 Task: Show the option for the page terms.
Action: Mouse moved to (815, 112)
Screenshot: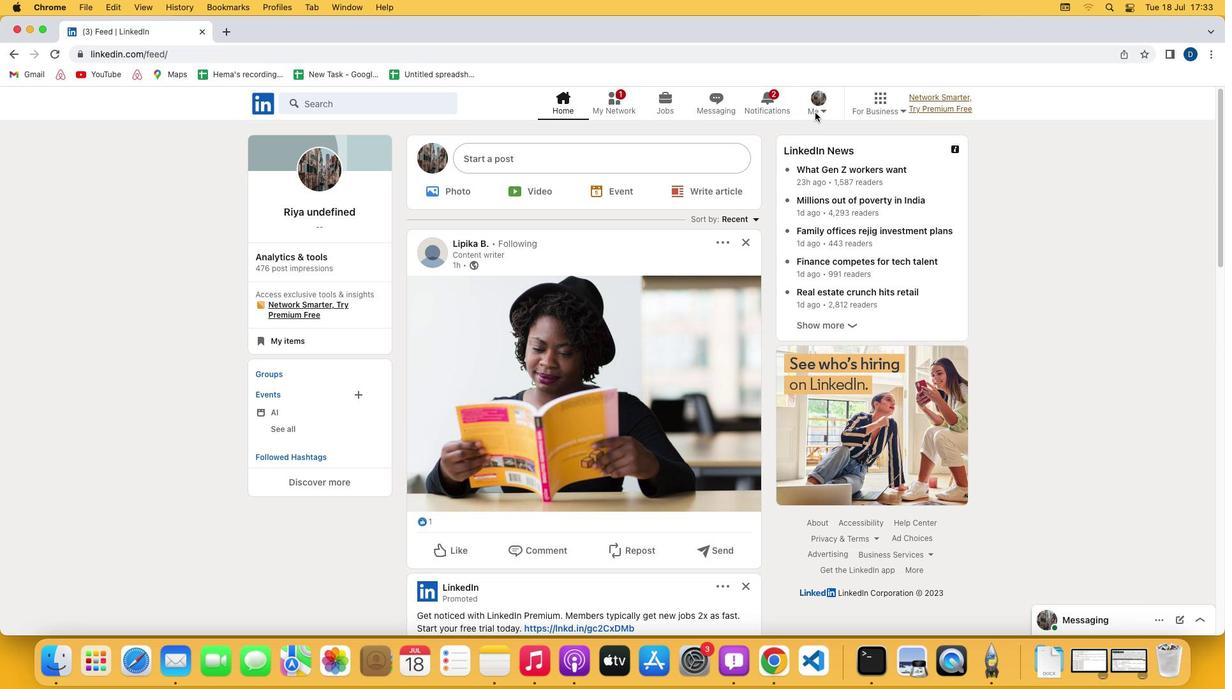 
Action: Mouse pressed left at (815, 112)
Screenshot: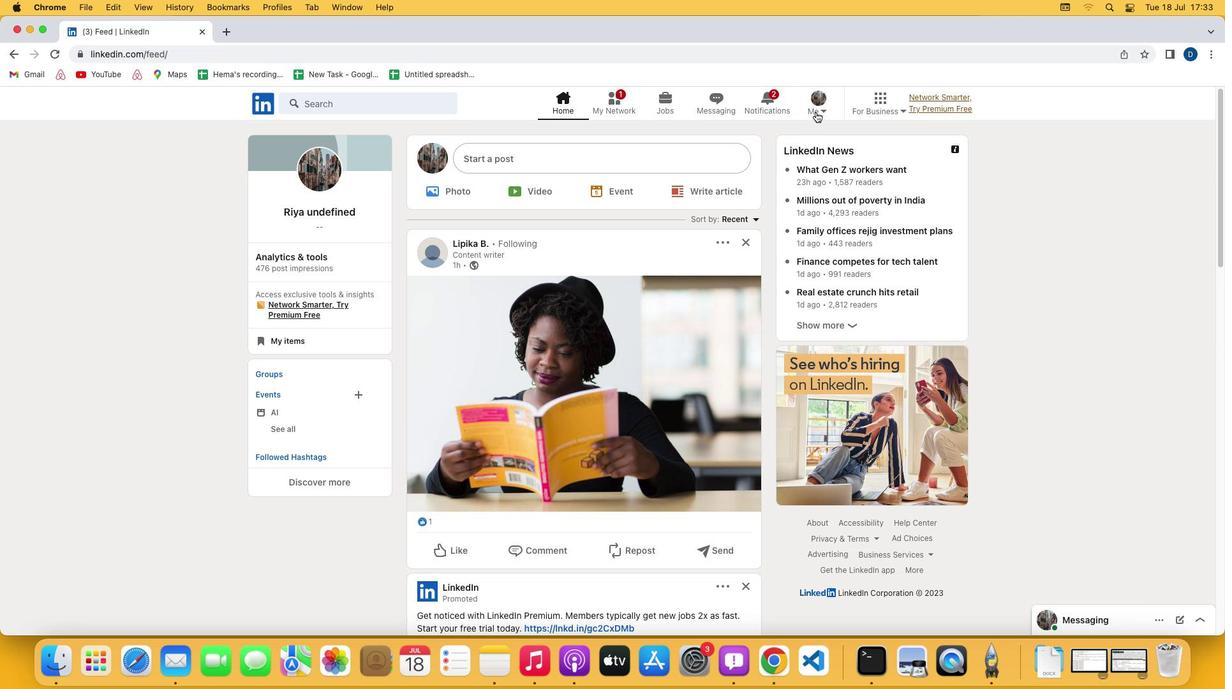 
Action: Mouse moved to (824, 109)
Screenshot: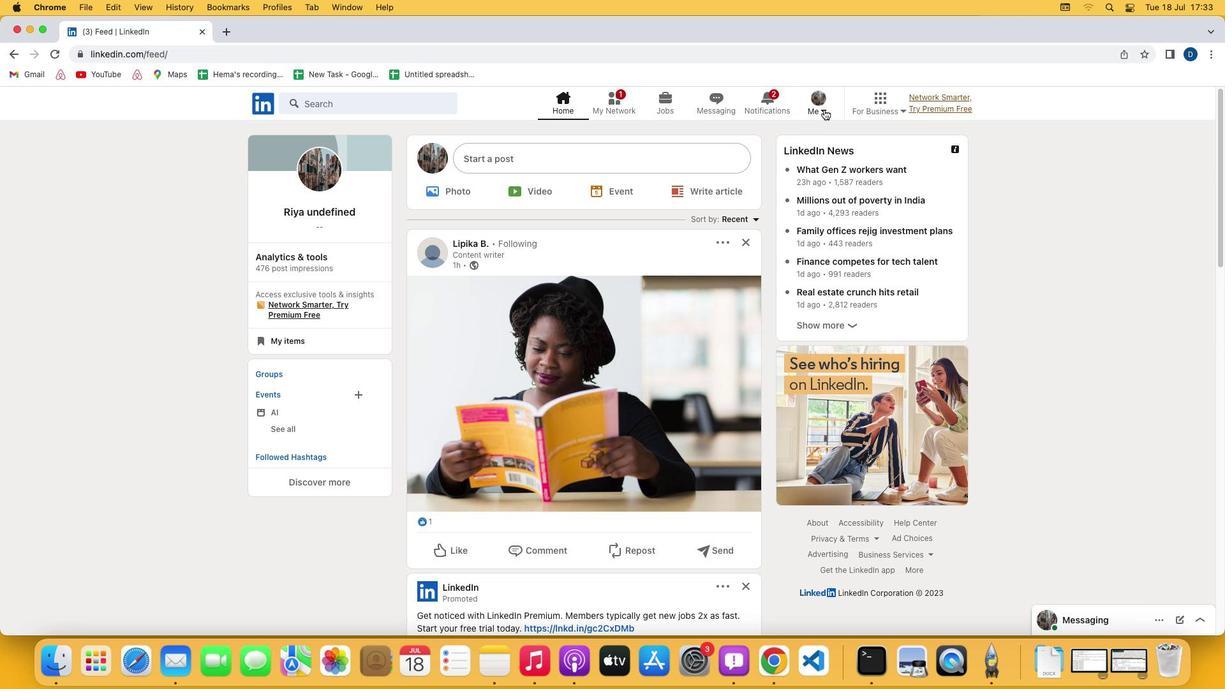 
Action: Mouse pressed left at (824, 109)
Screenshot: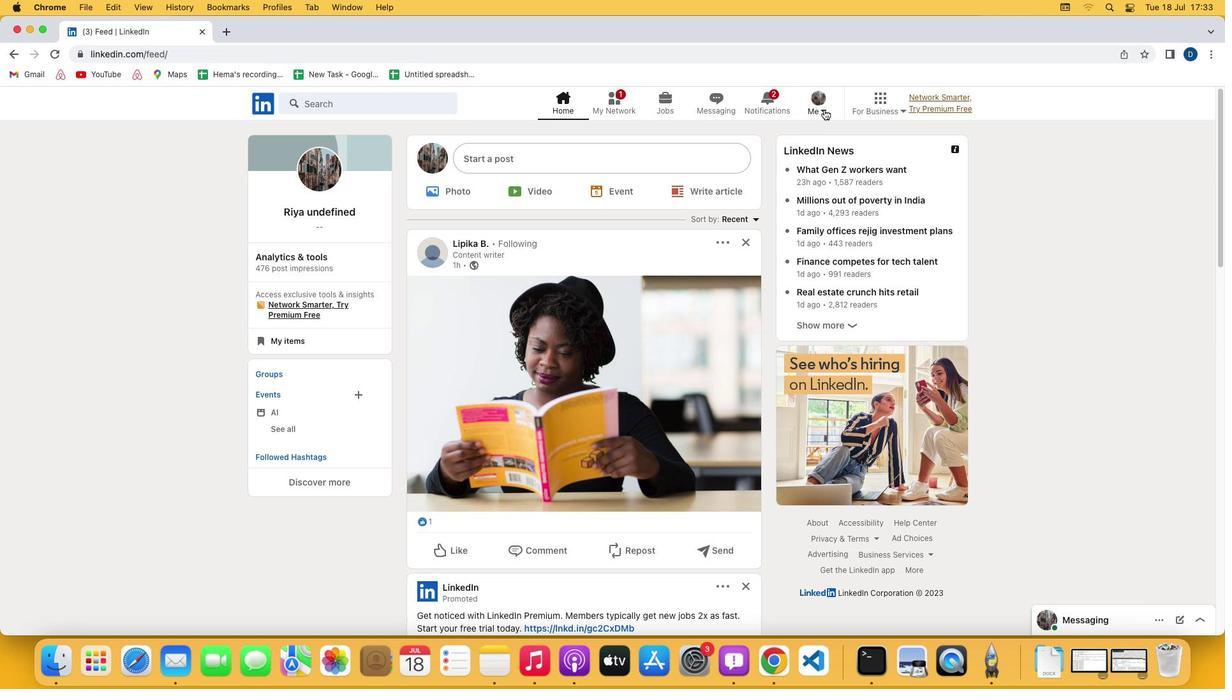 
Action: Mouse moved to (799, 179)
Screenshot: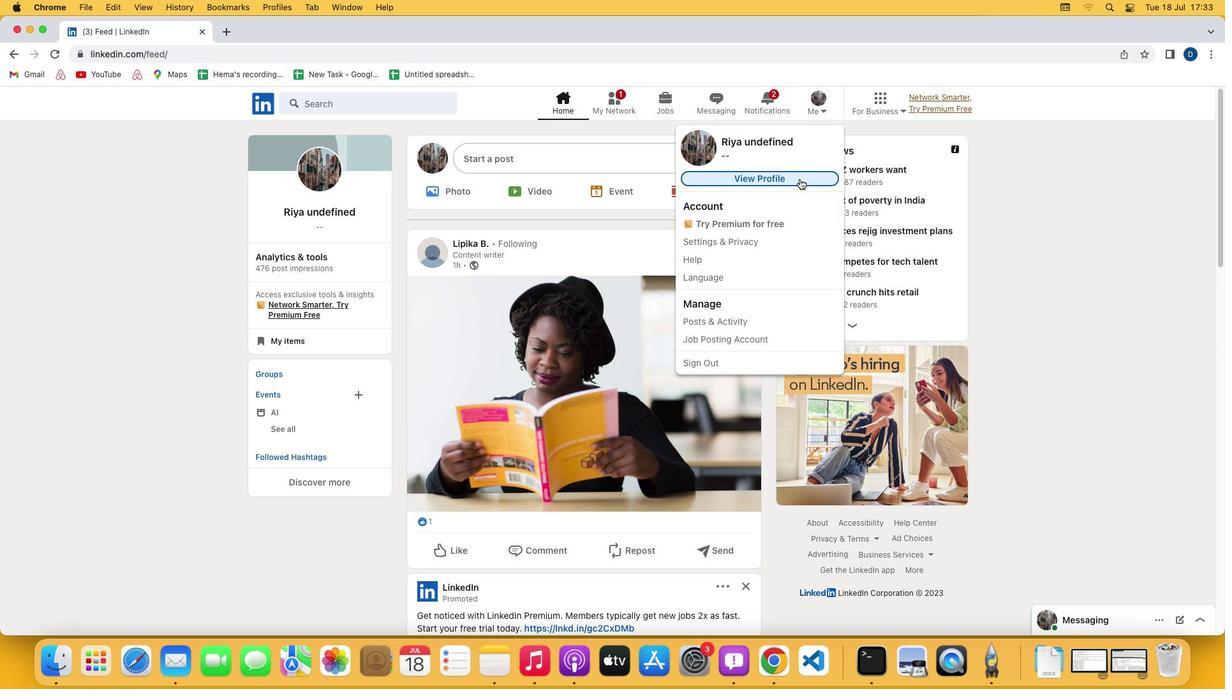
Action: Mouse pressed left at (799, 179)
Screenshot: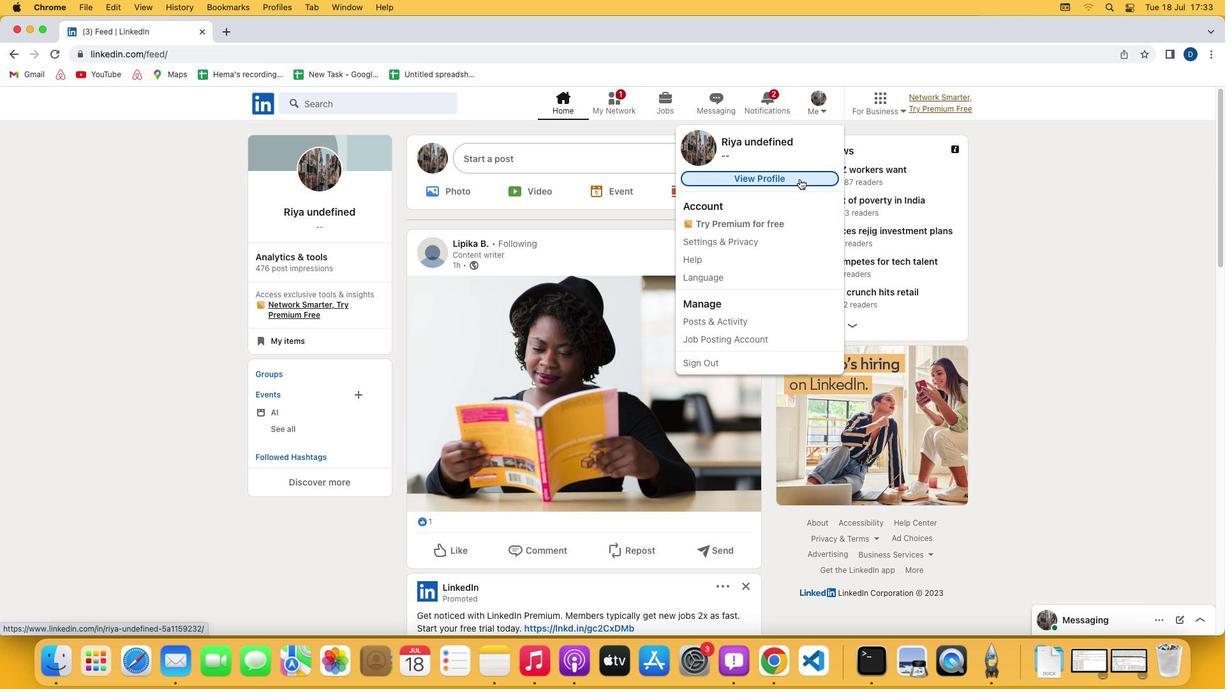 
Action: Mouse moved to (615, 340)
Screenshot: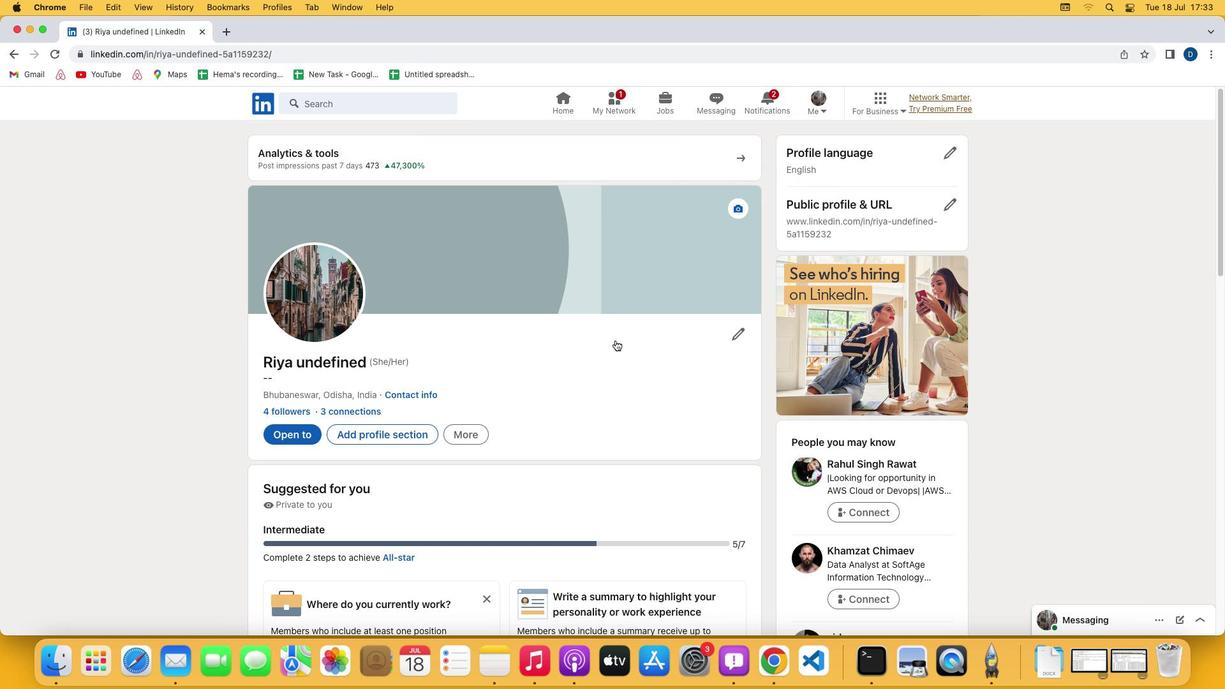 
Action: Mouse scrolled (615, 340) with delta (0, 0)
Screenshot: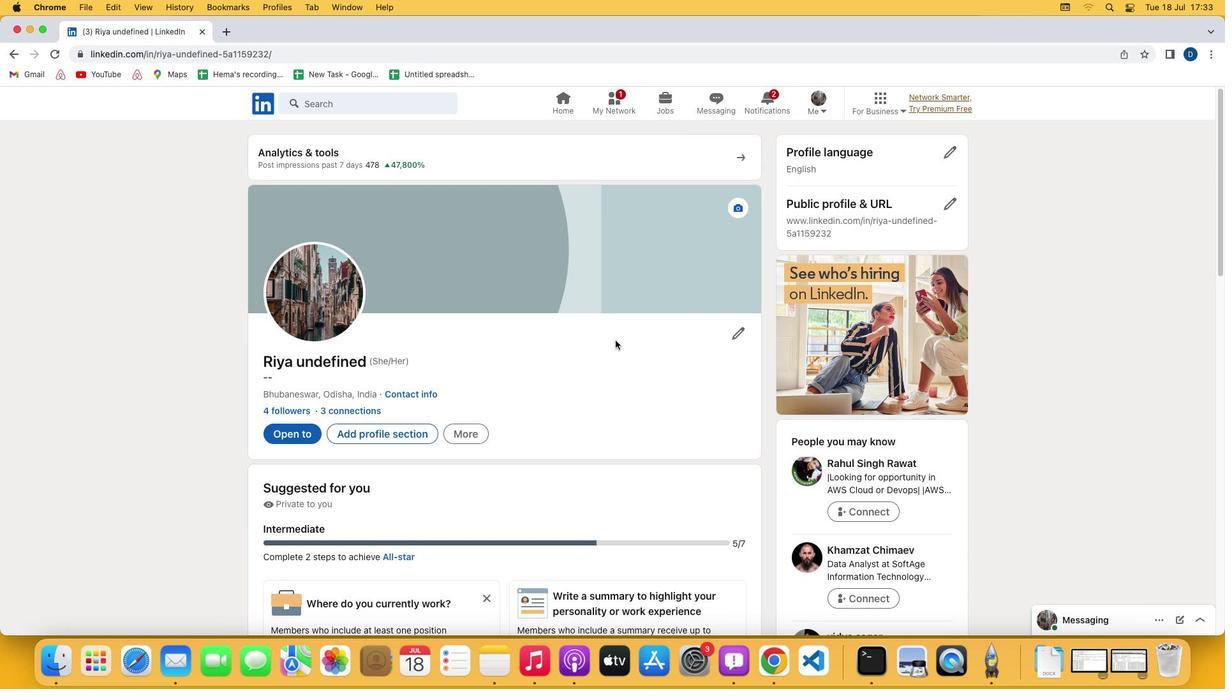 
Action: Mouse scrolled (615, 340) with delta (0, 0)
Screenshot: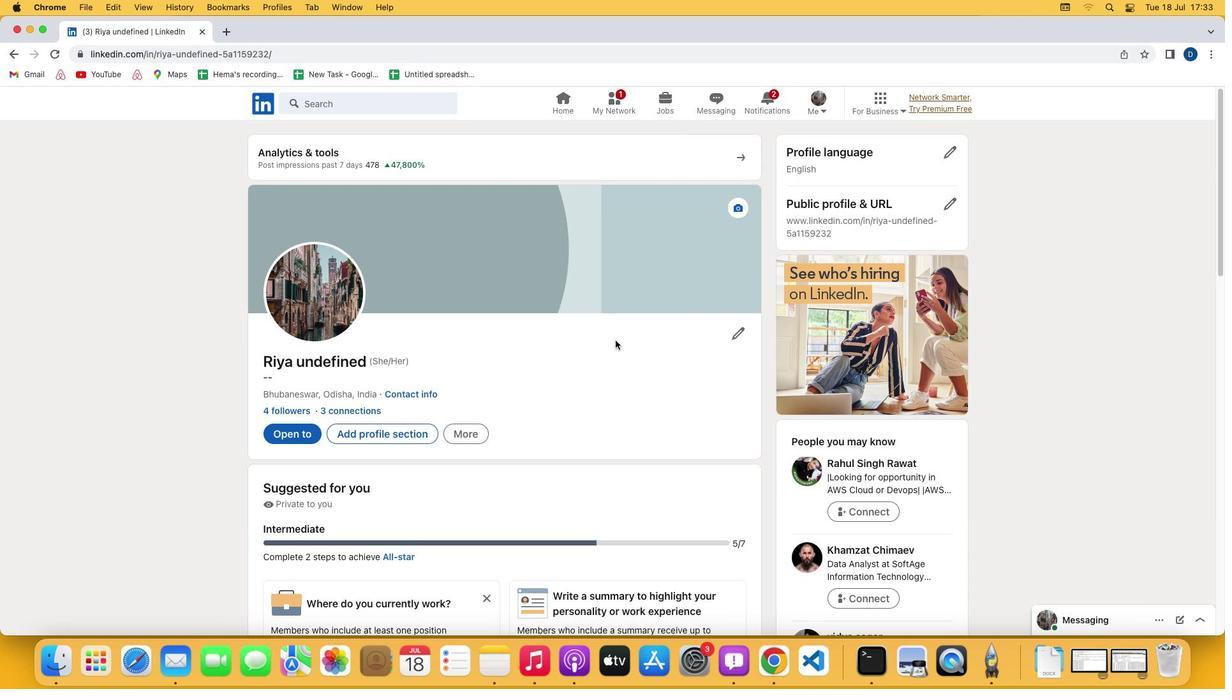 
Action: Mouse scrolled (615, 340) with delta (0, -1)
Screenshot: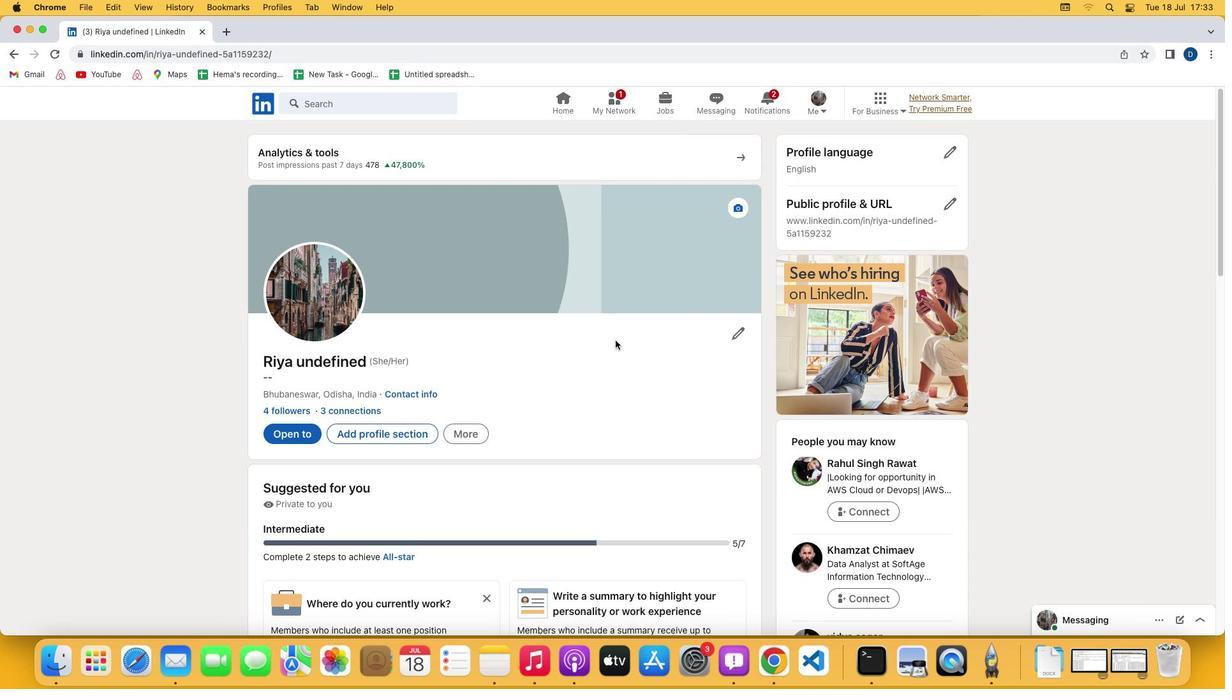 
Action: Mouse scrolled (615, 340) with delta (0, -3)
Screenshot: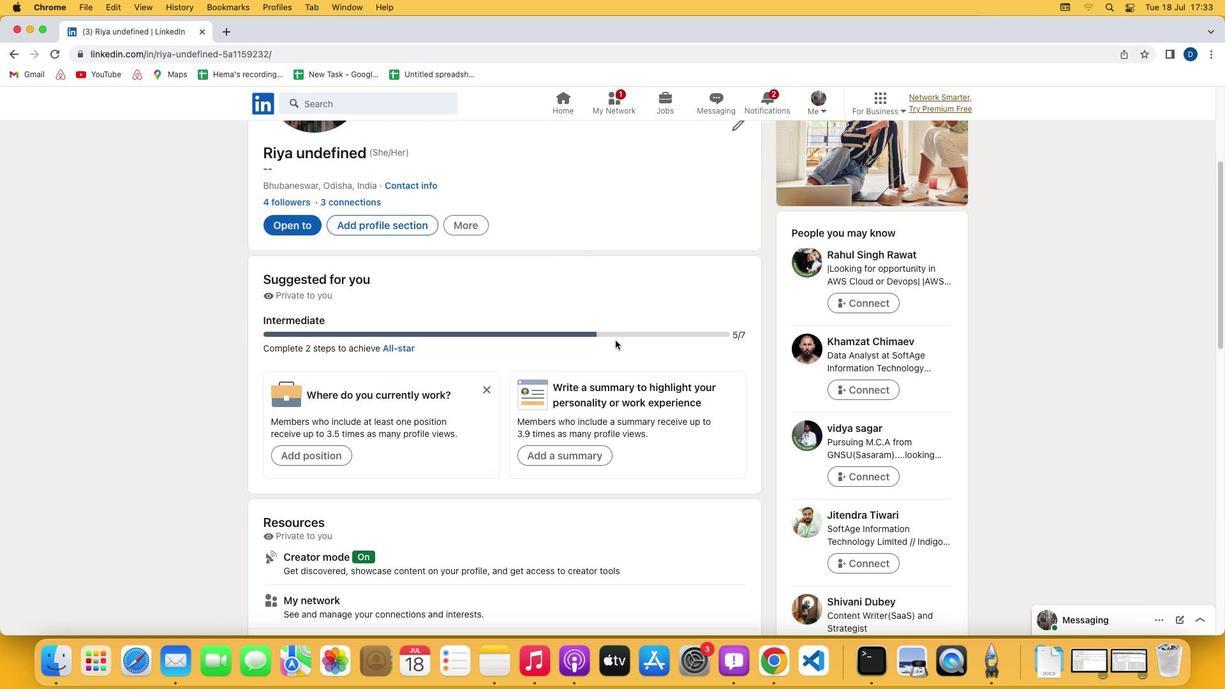 
Action: Mouse scrolled (615, 340) with delta (0, -3)
Screenshot: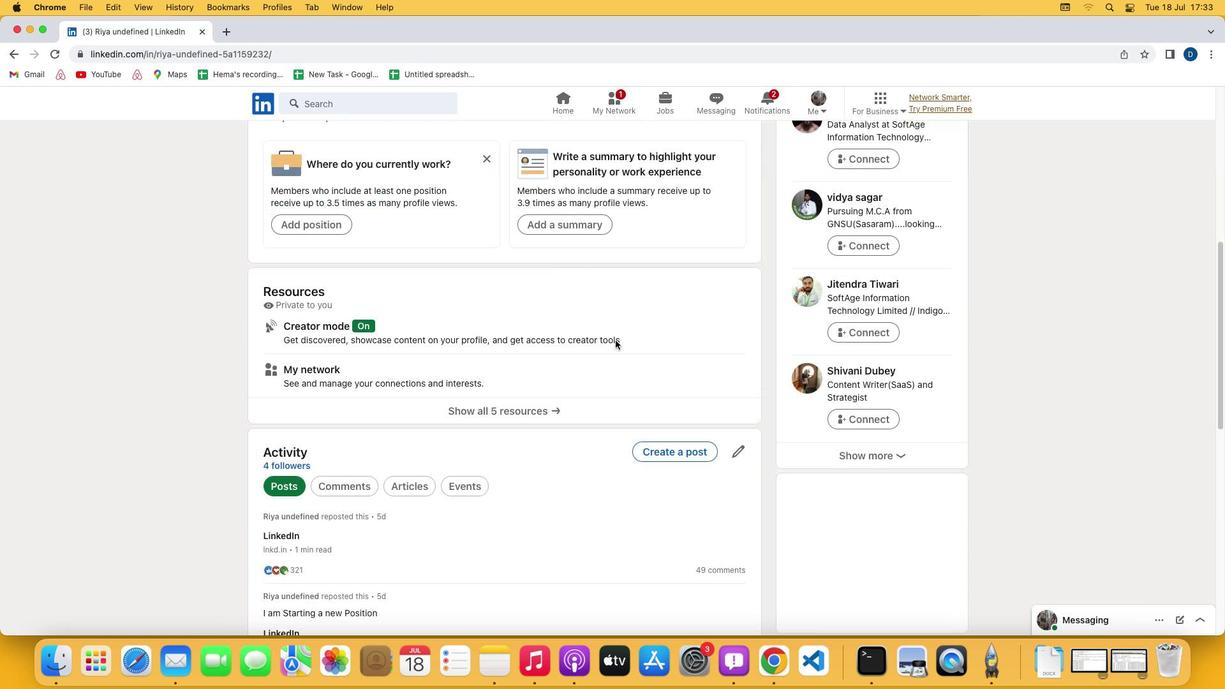 
Action: Mouse scrolled (615, 340) with delta (0, -3)
Screenshot: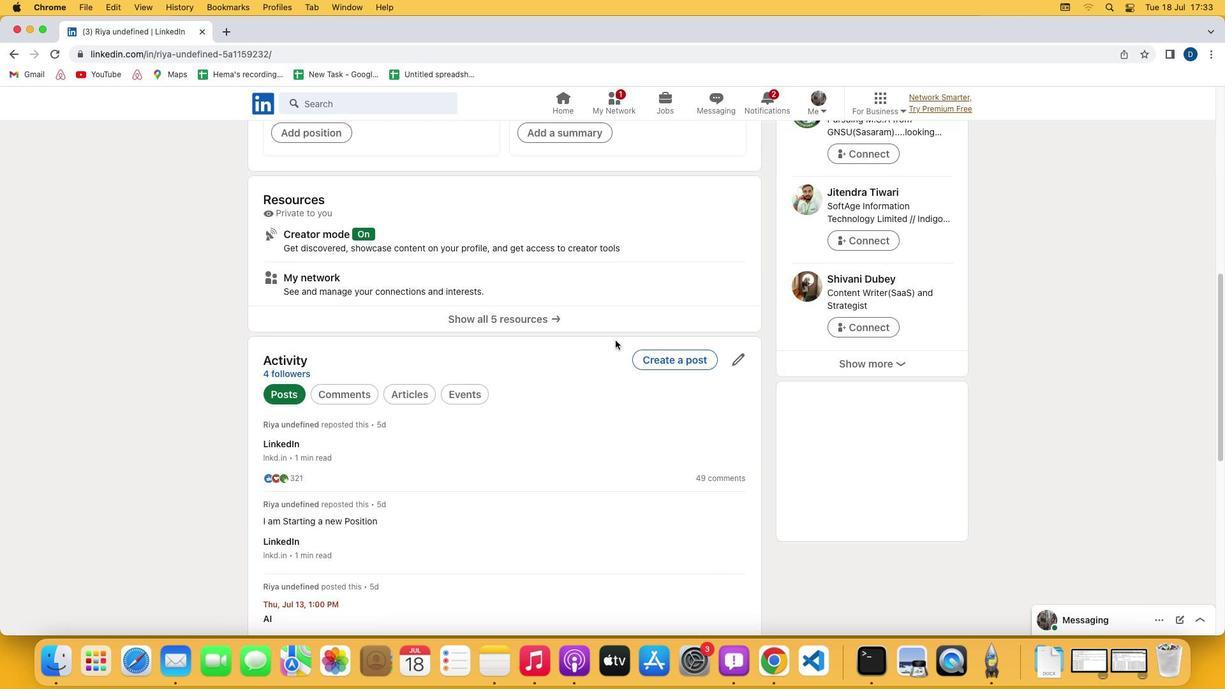 
Action: Mouse scrolled (615, 340) with delta (0, 0)
Screenshot: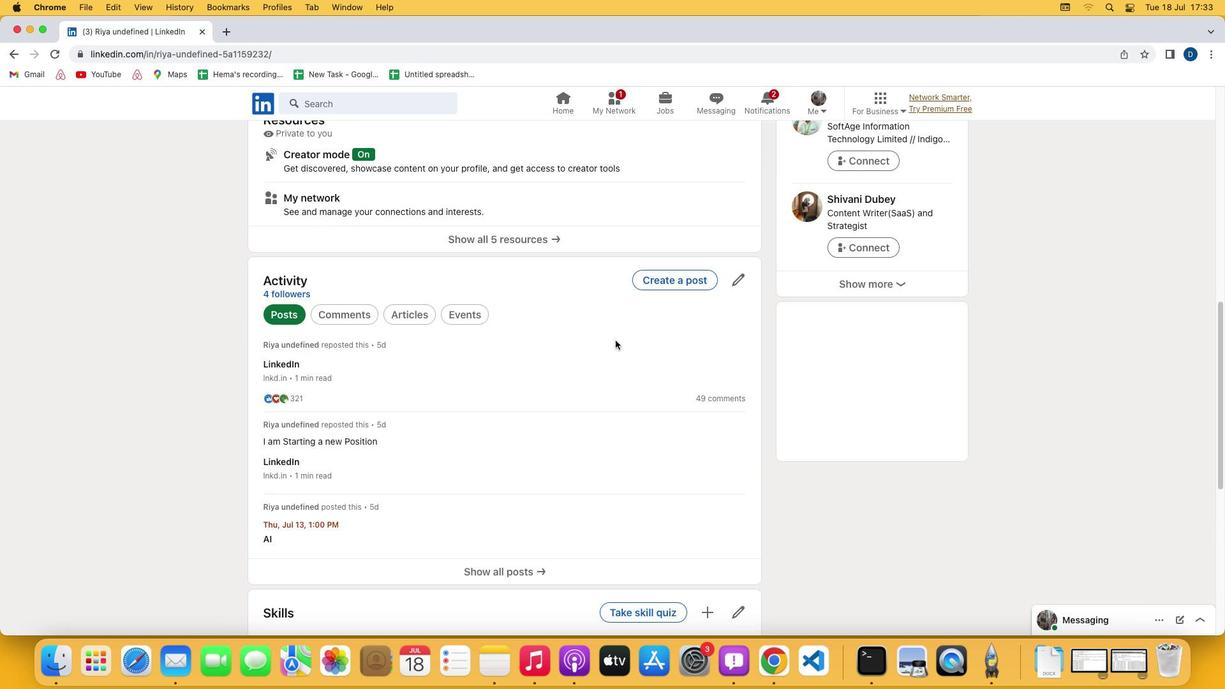 
Action: Mouse scrolled (615, 340) with delta (0, 0)
Screenshot: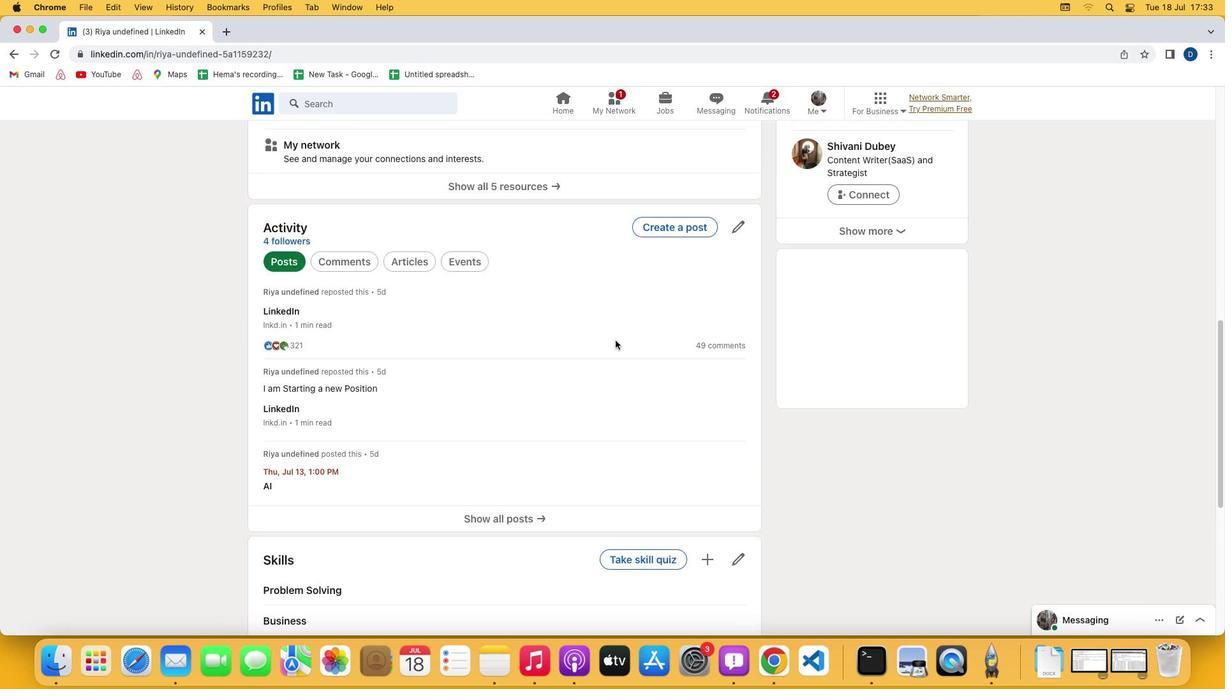 
Action: Mouse scrolled (615, 340) with delta (0, -1)
Screenshot: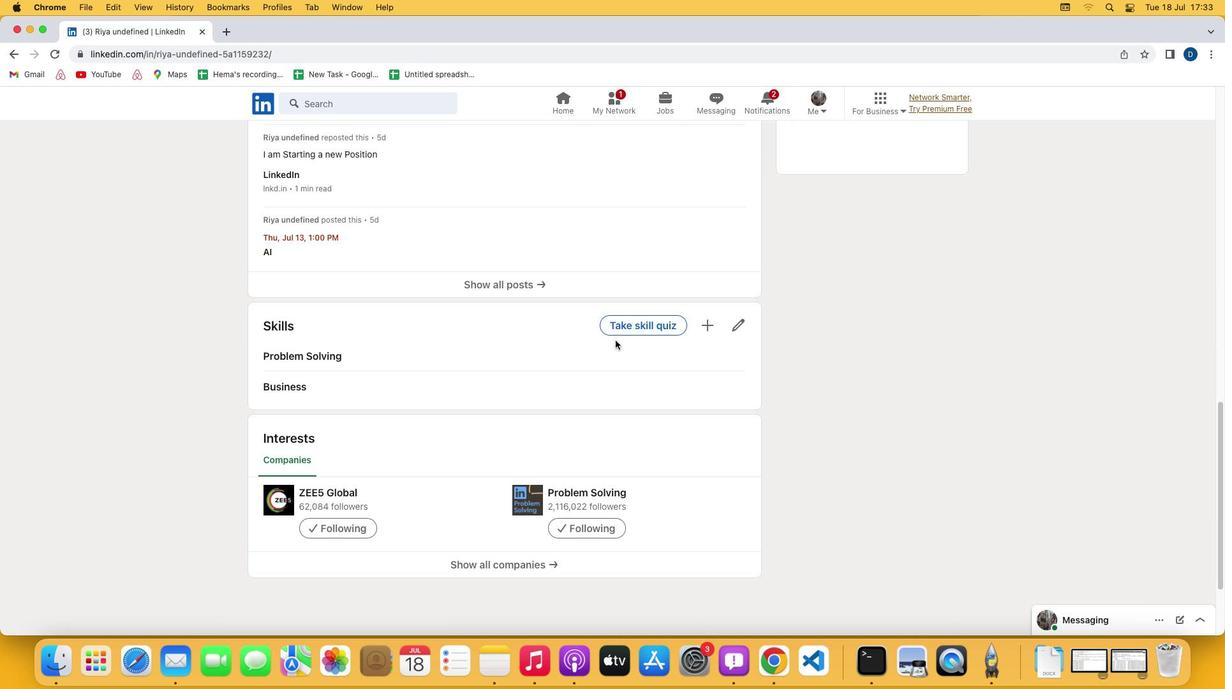 
Action: Mouse scrolled (615, 340) with delta (0, -3)
Screenshot: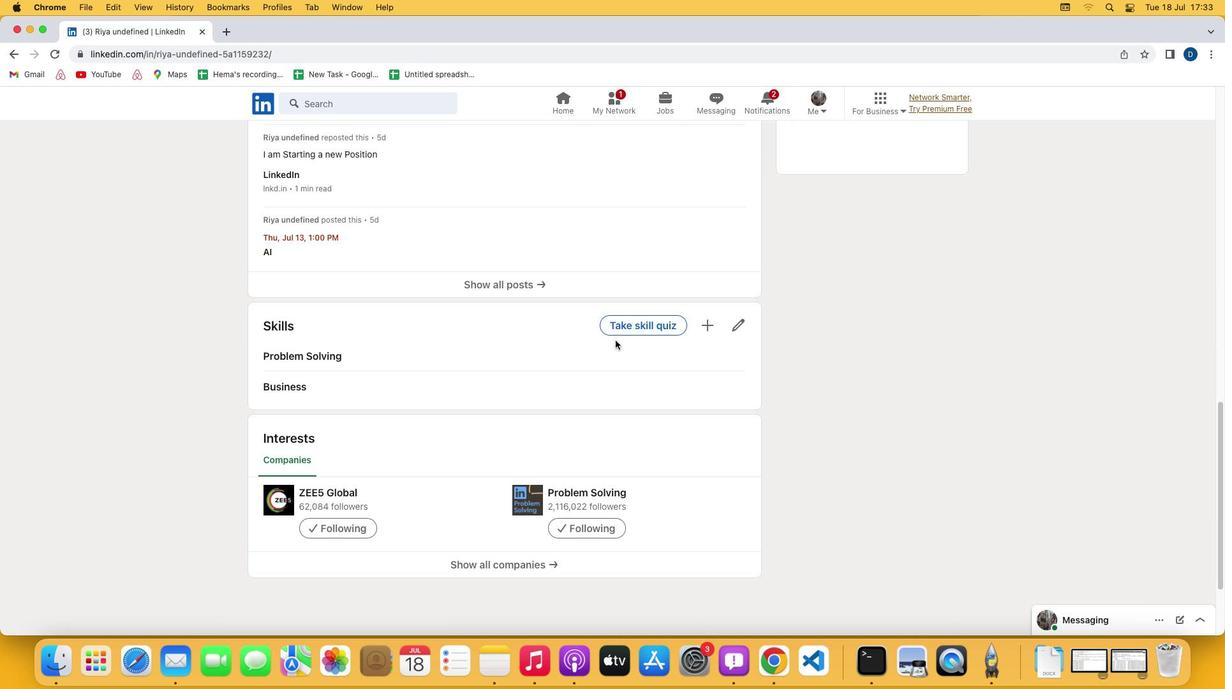 
Action: Mouse scrolled (615, 340) with delta (0, -3)
Screenshot: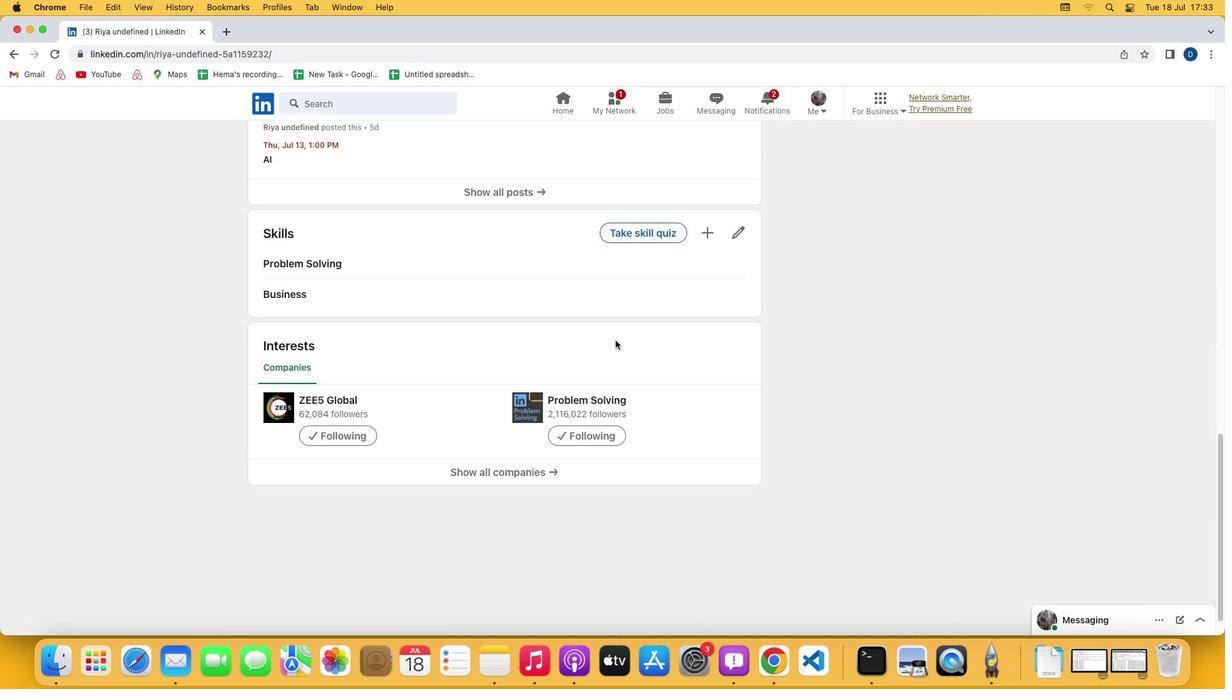 
Action: Mouse scrolled (615, 340) with delta (0, -3)
Screenshot: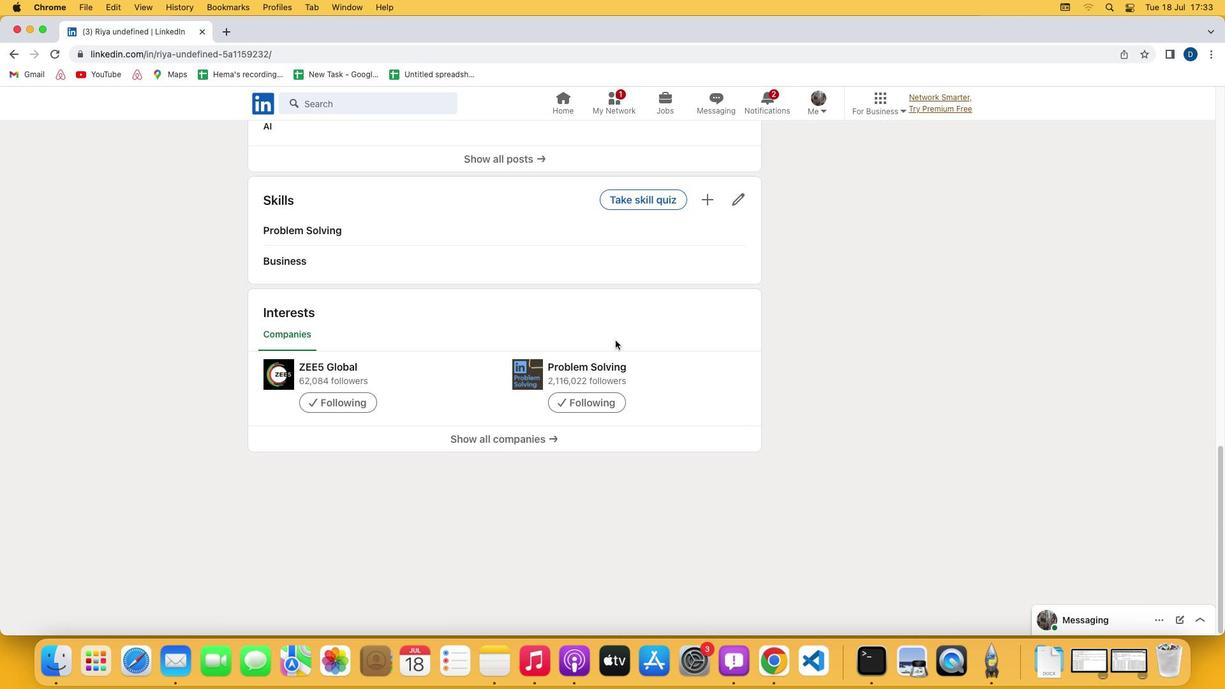 
Action: Mouse scrolled (615, 340) with delta (0, 0)
Screenshot: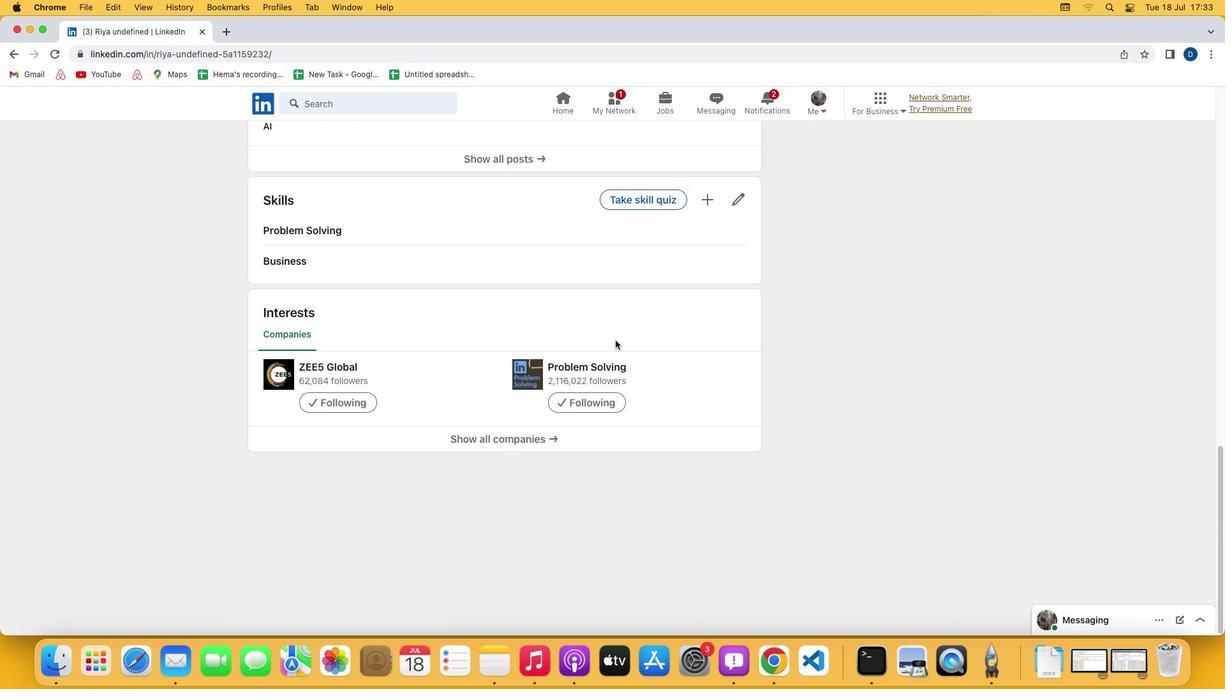 
Action: Mouse scrolled (615, 340) with delta (0, 0)
Screenshot: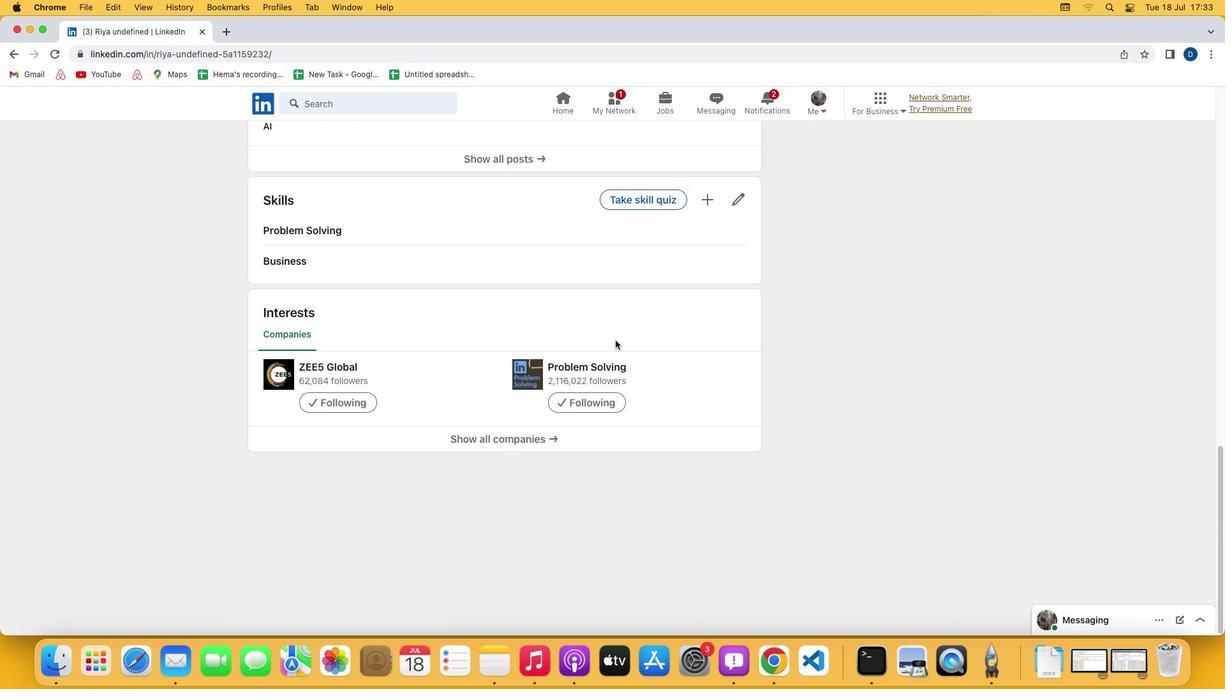 
Action: Mouse scrolled (615, 340) with delta (0, -1)
Screenshot: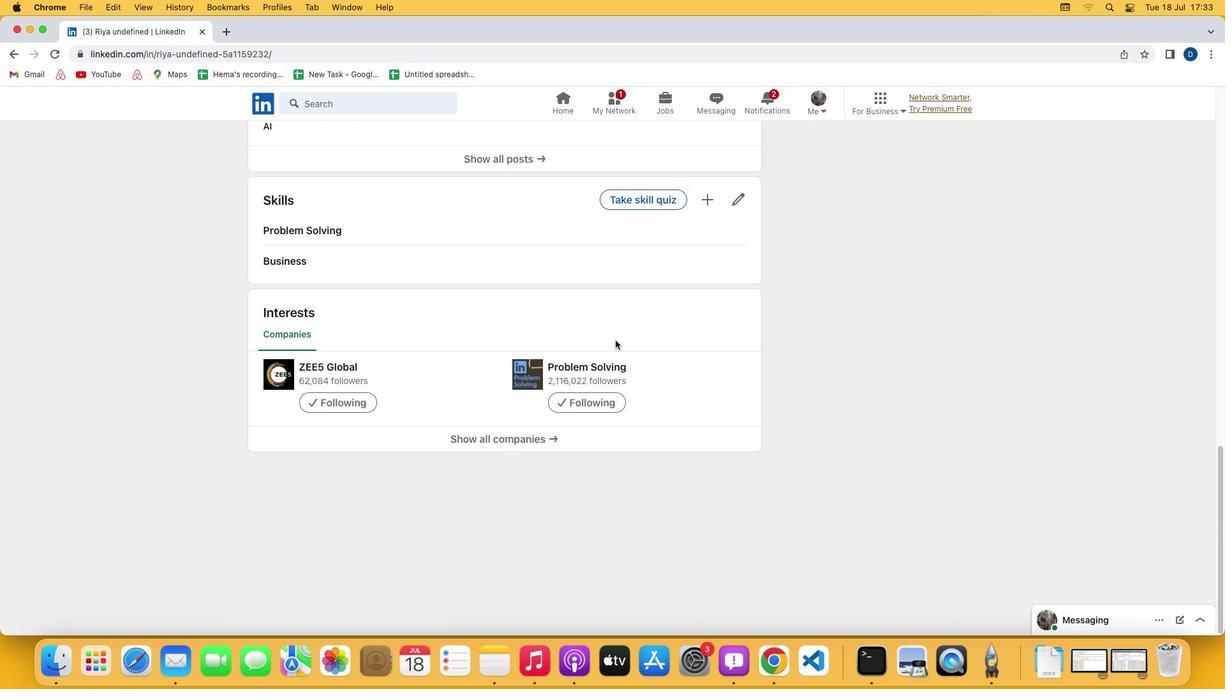 
Action: Mouse scrolled (615, 340) with delta (0, -3)
Screenshot: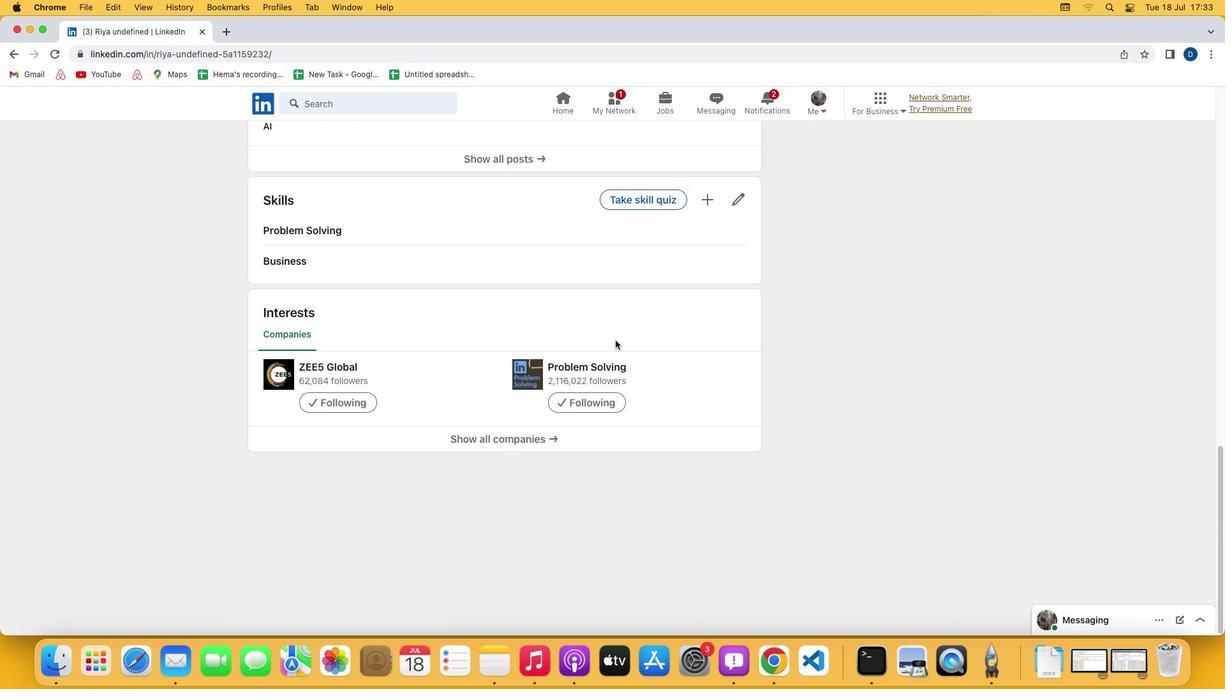 
Action: Mouse scrolled (615, 340) with delta (0, 0)
Screenshot: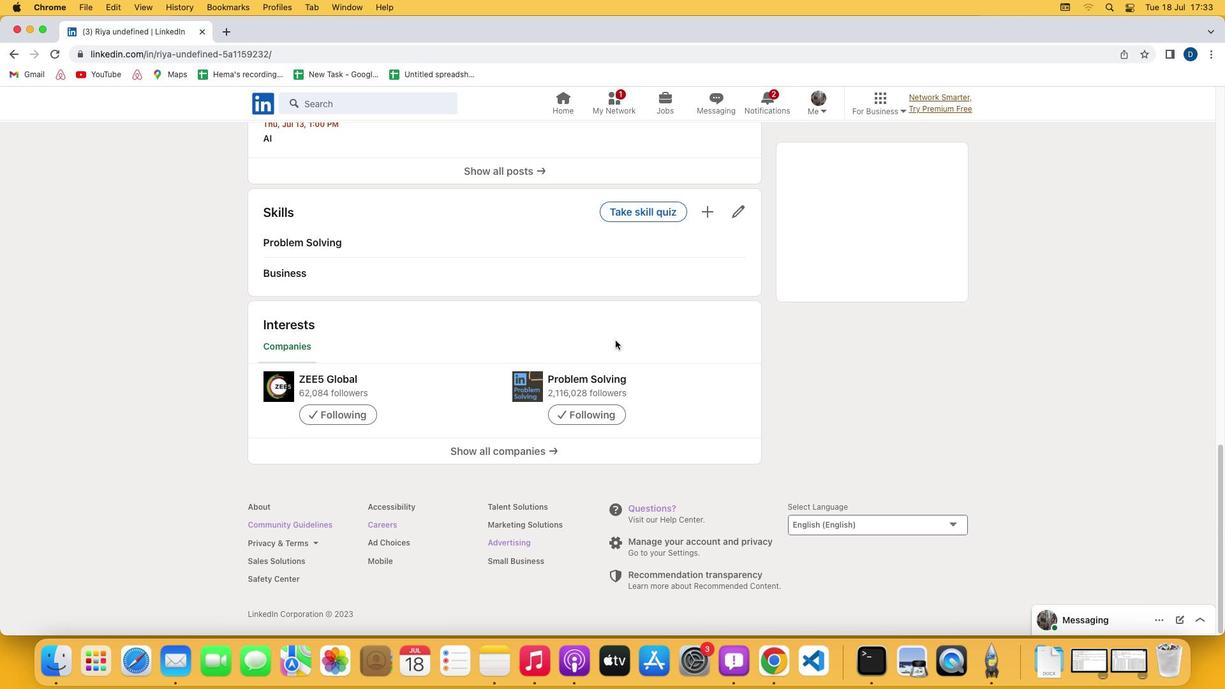 
Action: Mouse scrolled (615, 340) with delta (0, 0)
Screenshot: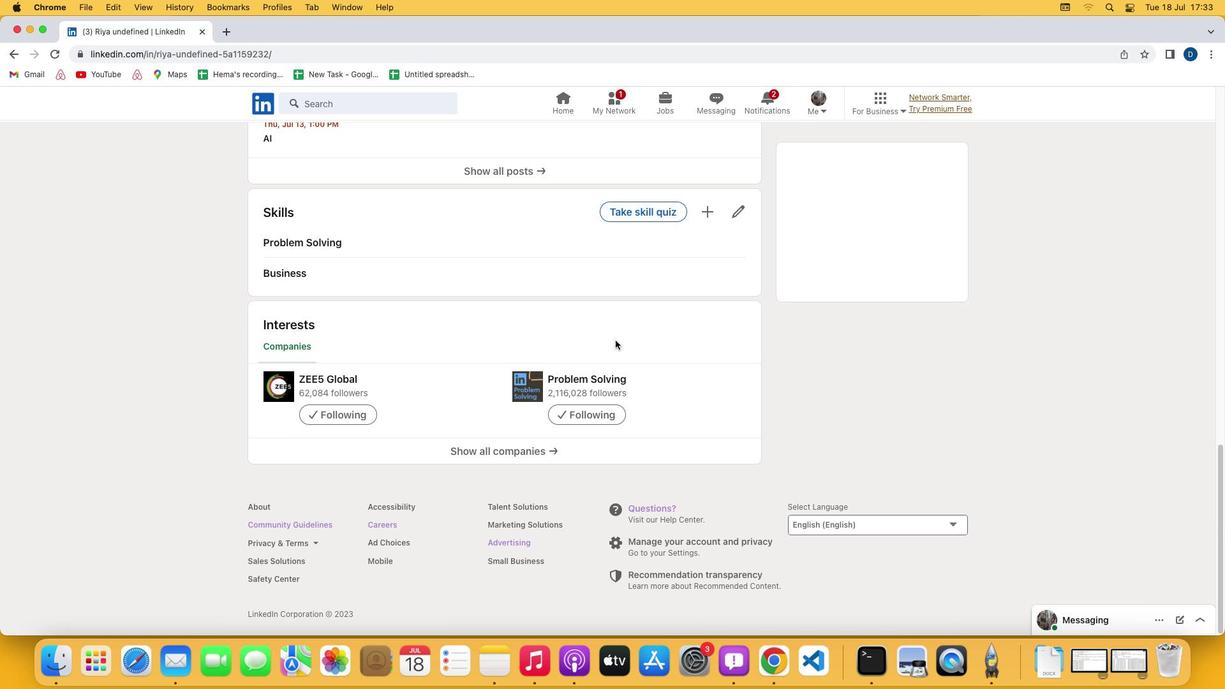 
Action: Mouse scrolled (615, 340) with delta (0, 0)
Screenshot: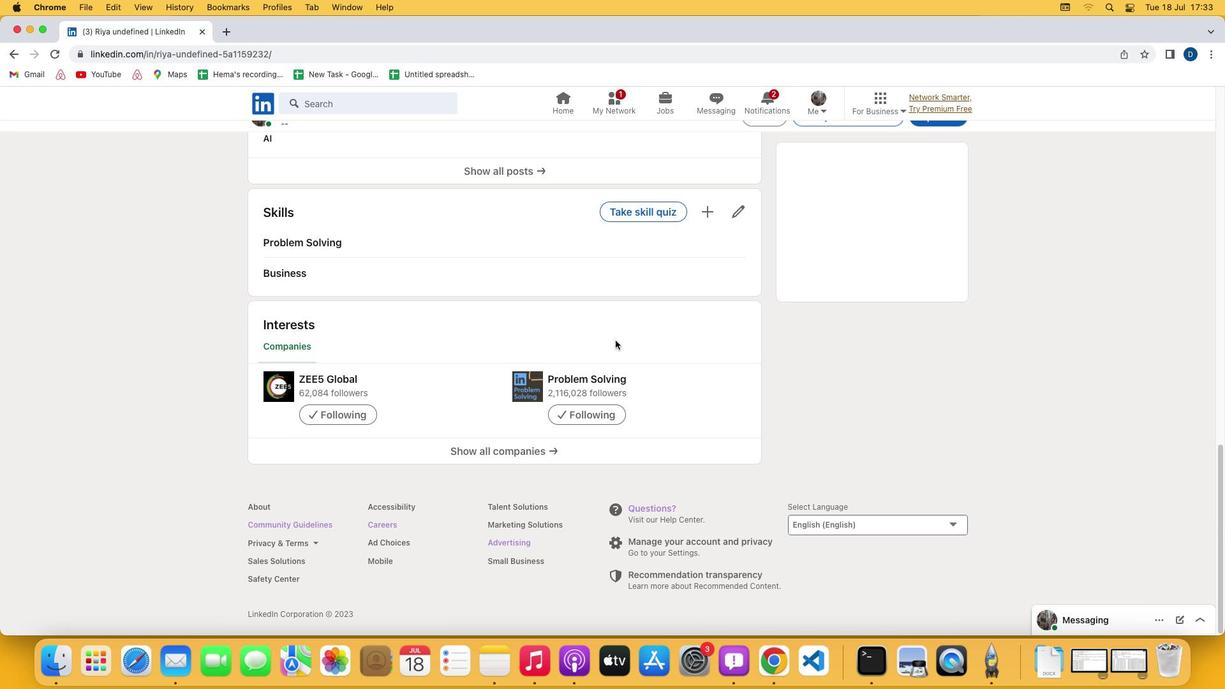 
Action: Mouse scrolled (615, 340) with delta (0, 0)
Screenshot: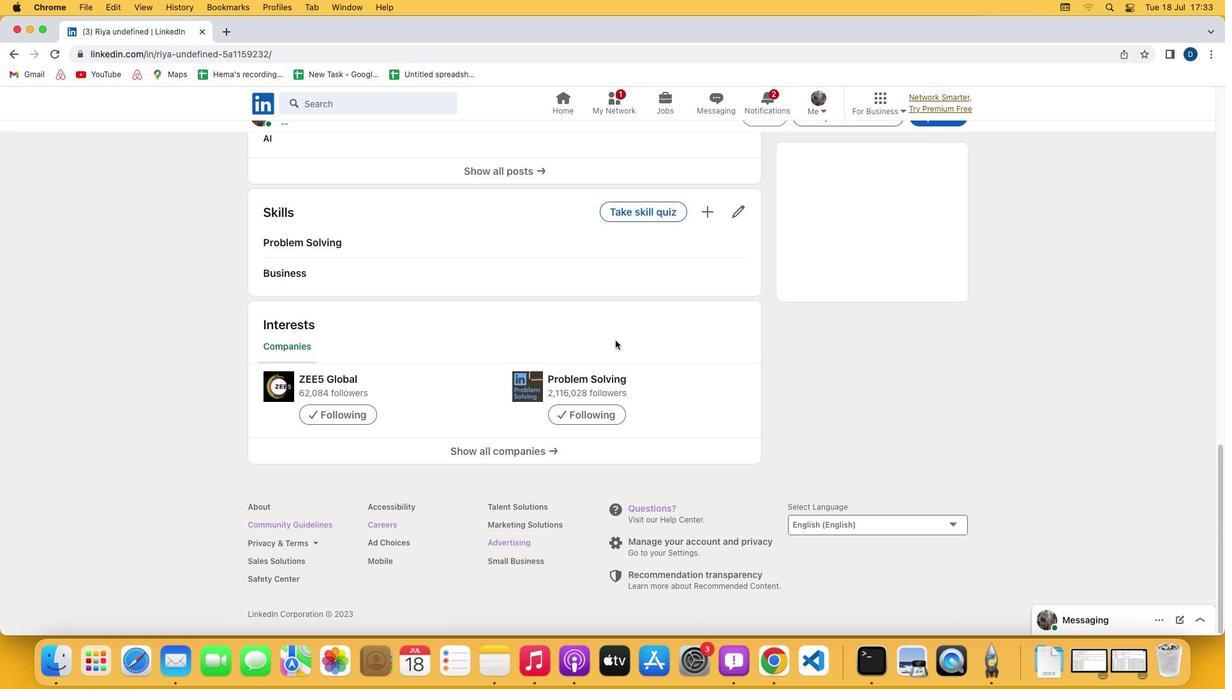 
Action: Mouse moved to (303, 540)
Screenshot: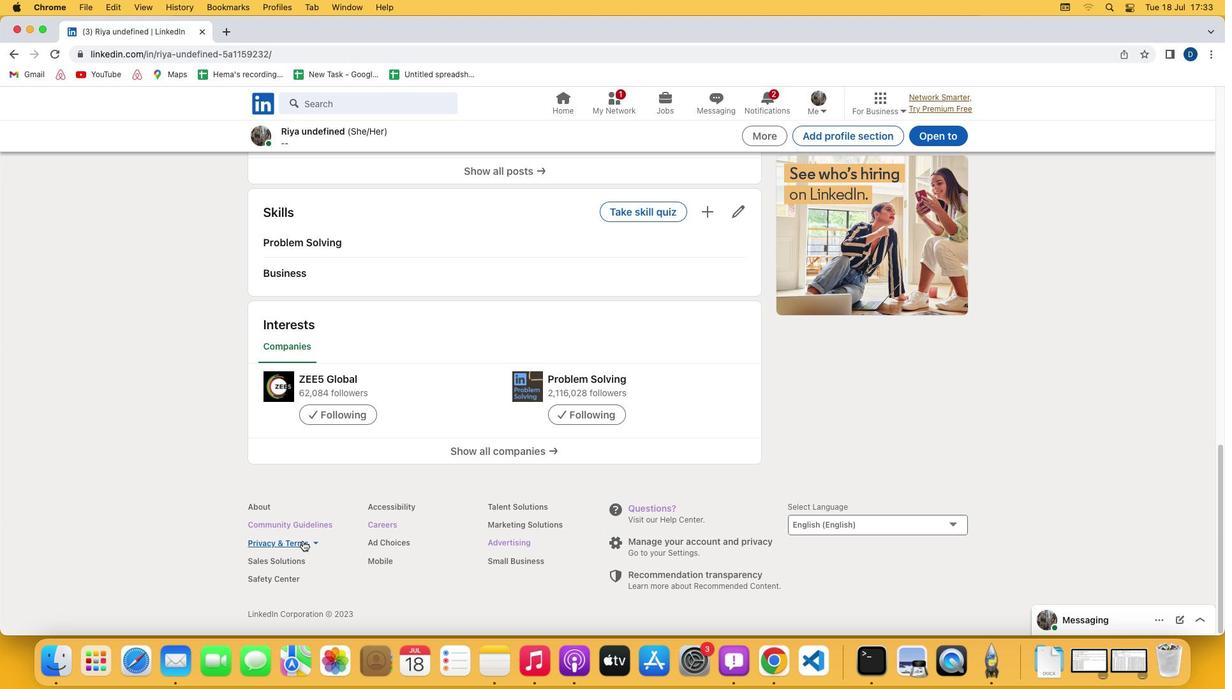 
Action: Mouse pressed left at (303, 540)
Screenshot: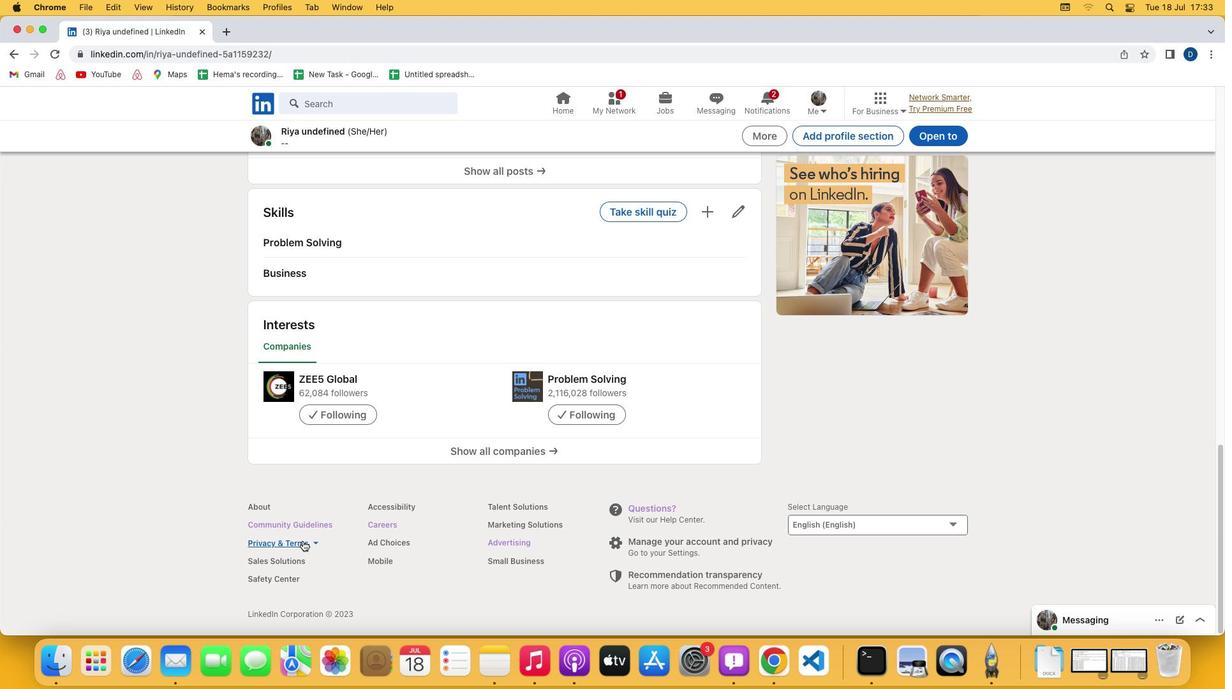 
Action: Mouse moved to (298, 591)
Screenshot: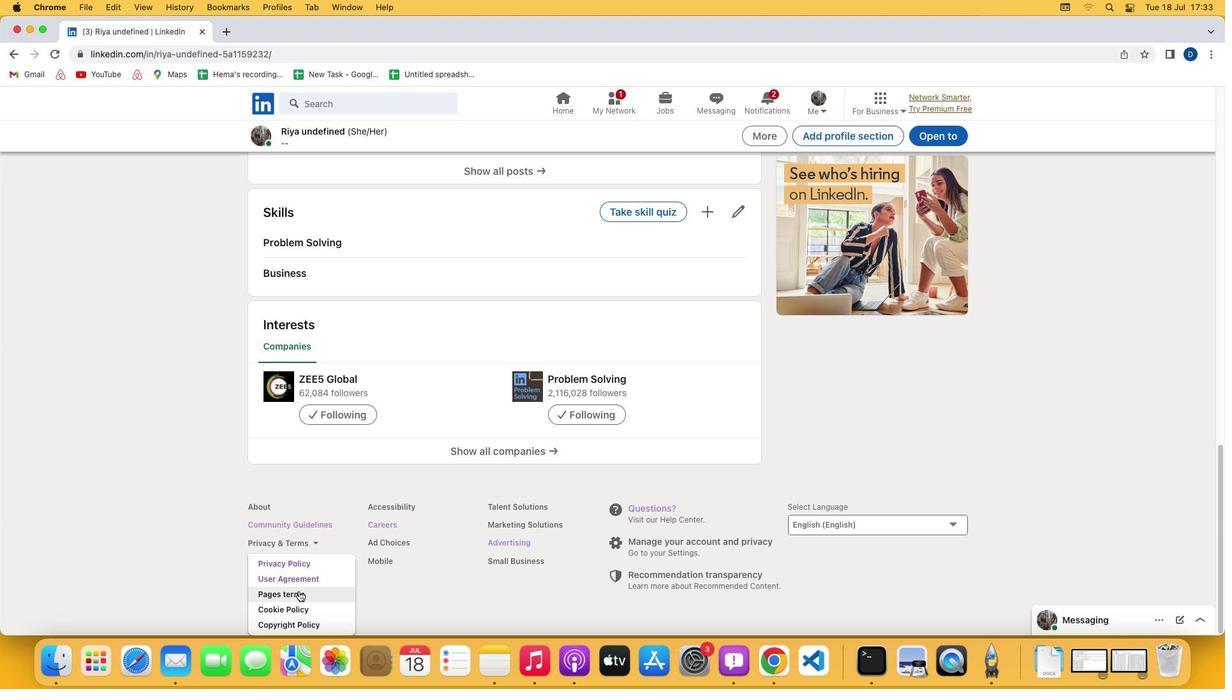 
Action: Mouse pressed left at (298, 591)
Screenshot: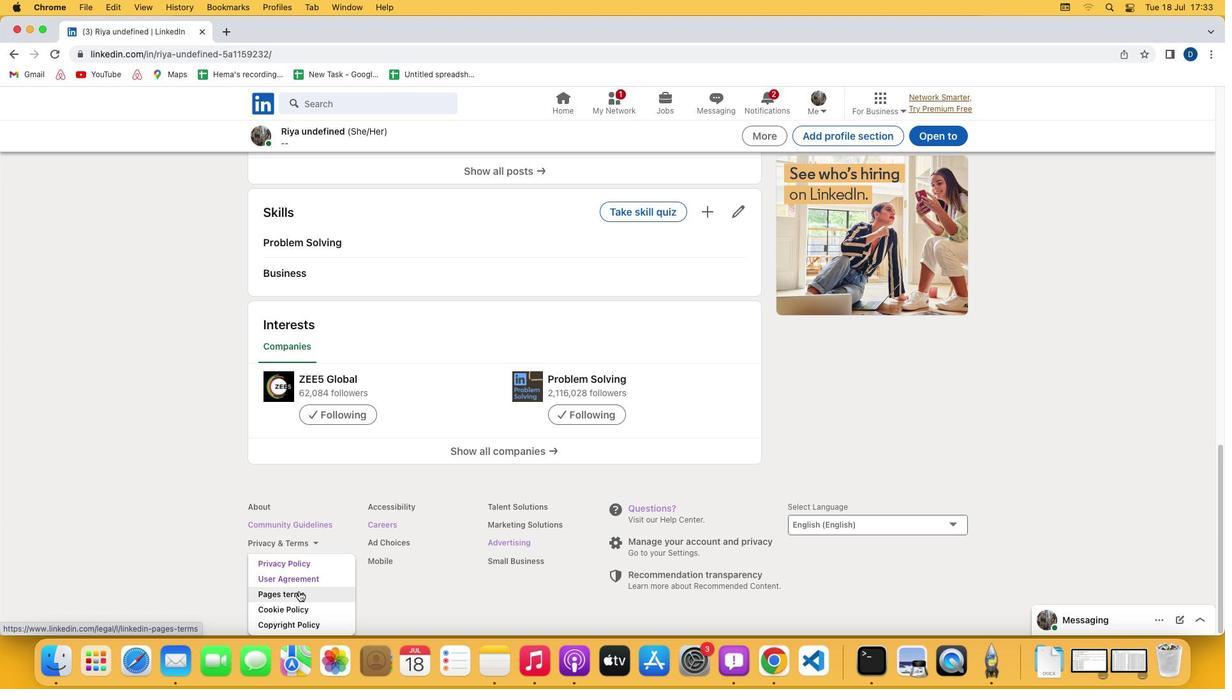 
Action: Mouse moved to (320, 520)
Screenshot: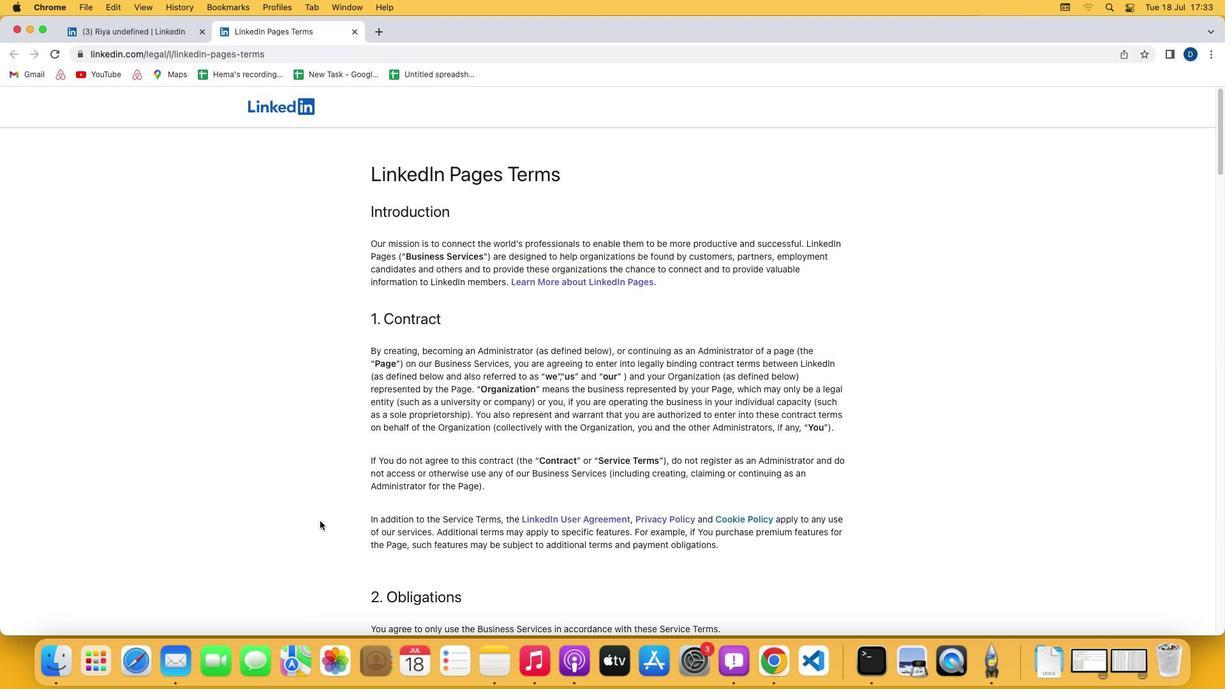 
Action: Mouse scrolled (320, 520) with delta (0, 0)
Screenshot: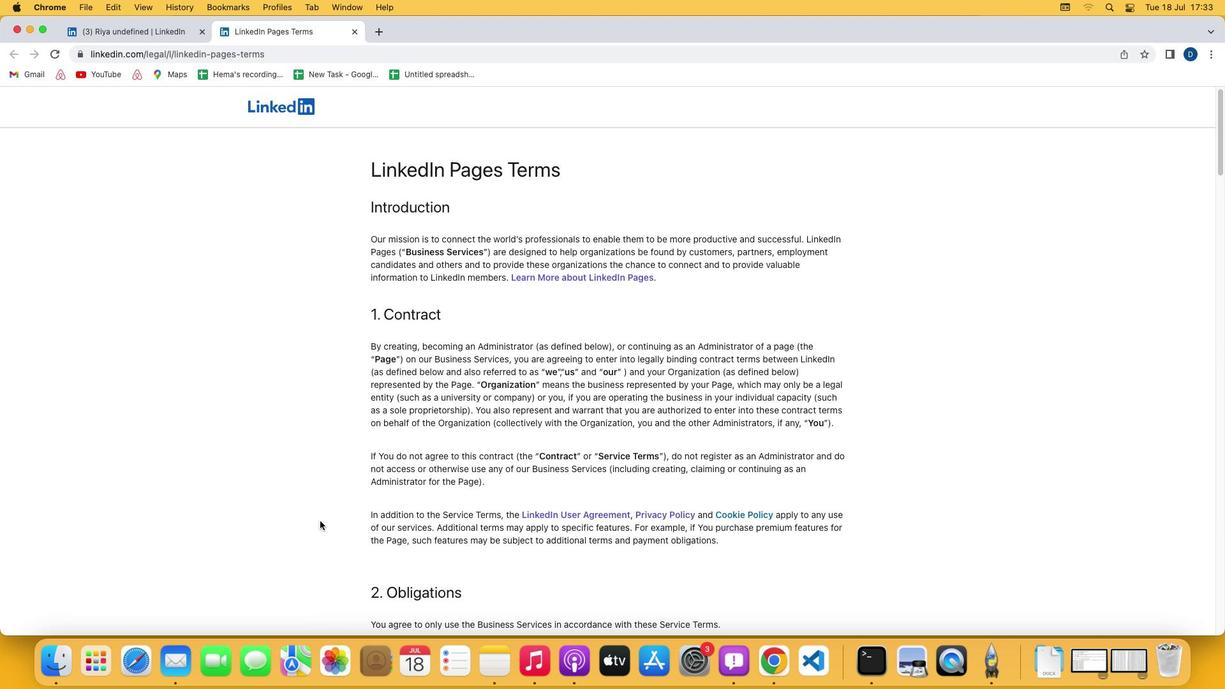 
Action: Mouse scrolled (320, 520) with delta (0, 0)
Screenshot: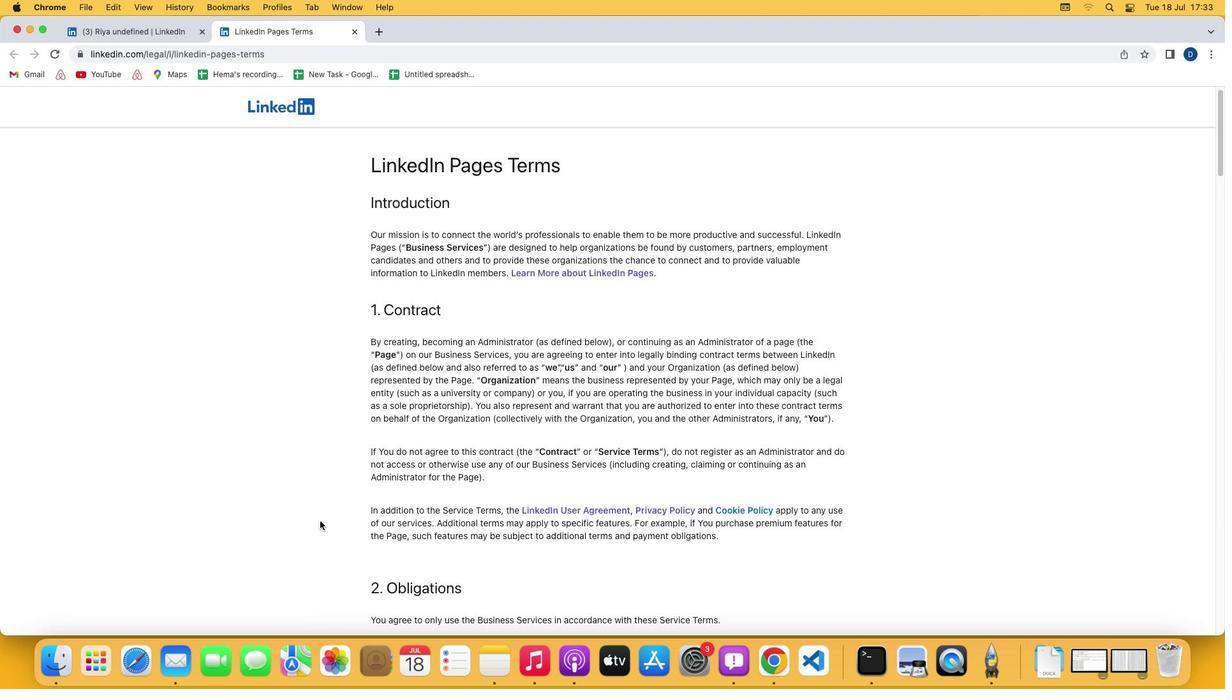 
Action: Mouse scrolled (320, 520) with delta (0, 0)
Screenshot: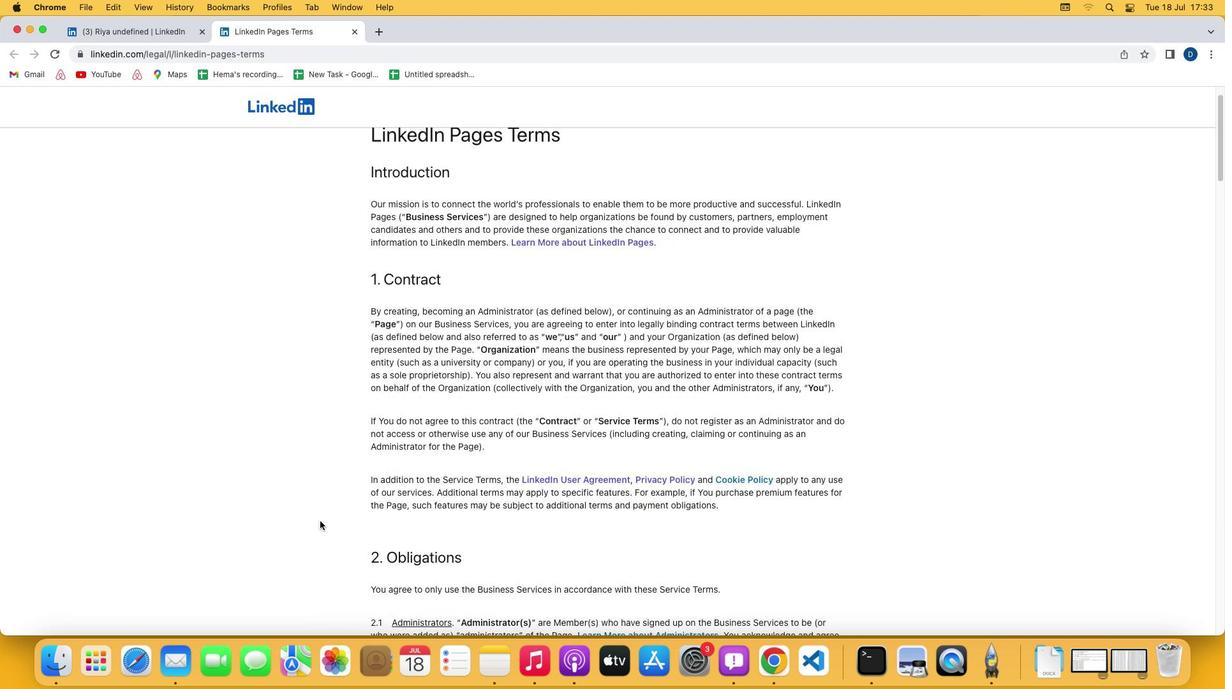 
Action: Mouse scrolled (320, 520) with delta (0, -1)
Screenshot: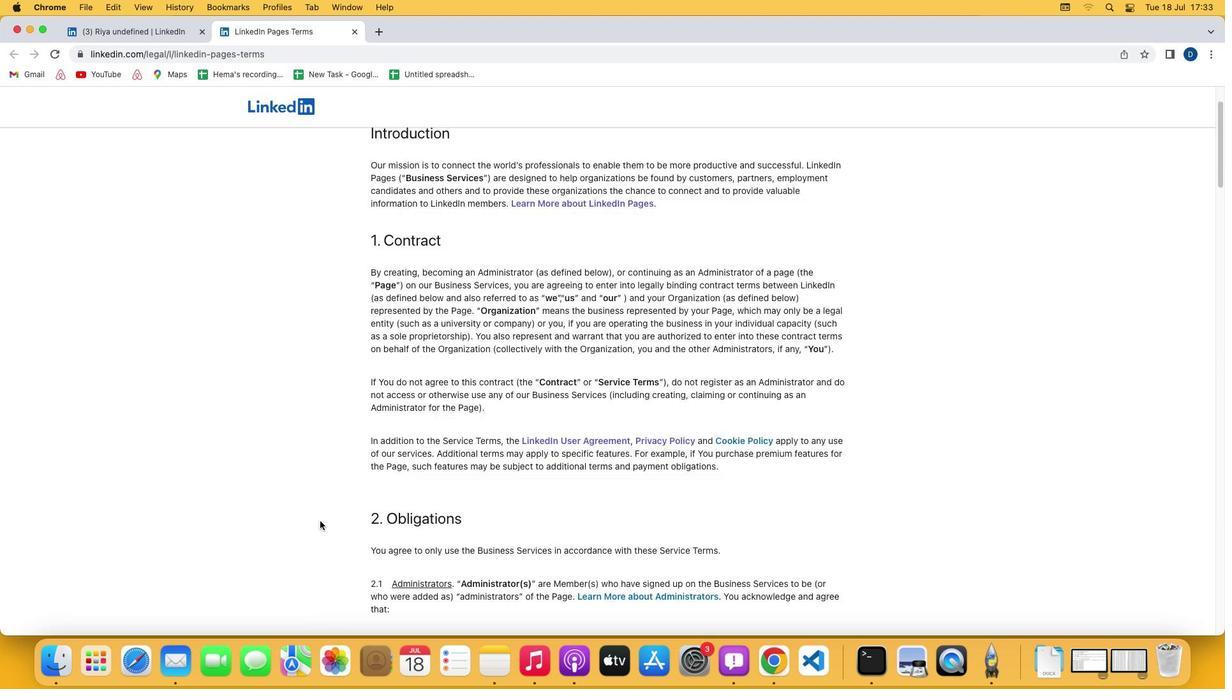 
Action: Mouse scrolled (320, 520) with delta (0, -1)
Screenshot: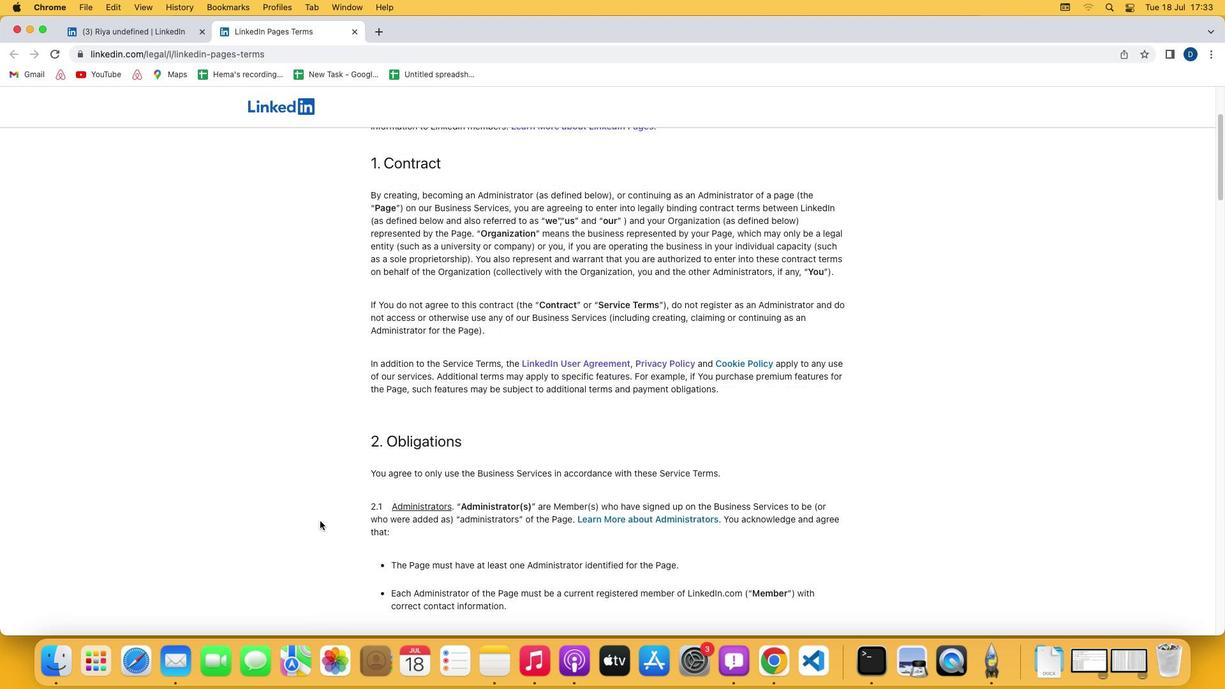 
Action: Mouse scrolled (320, 520) with delta (0, 0)
Screenshot: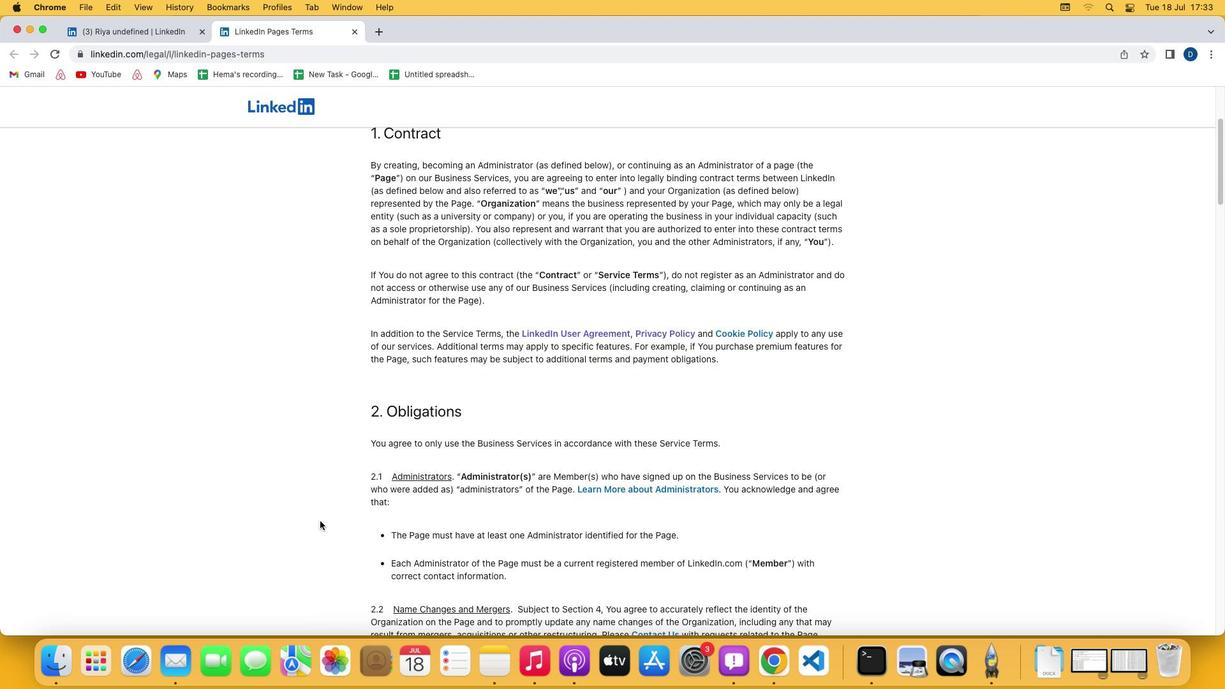 
Action: Mouse scrolled (320, 520) with delta (0, 0)
Screenshot: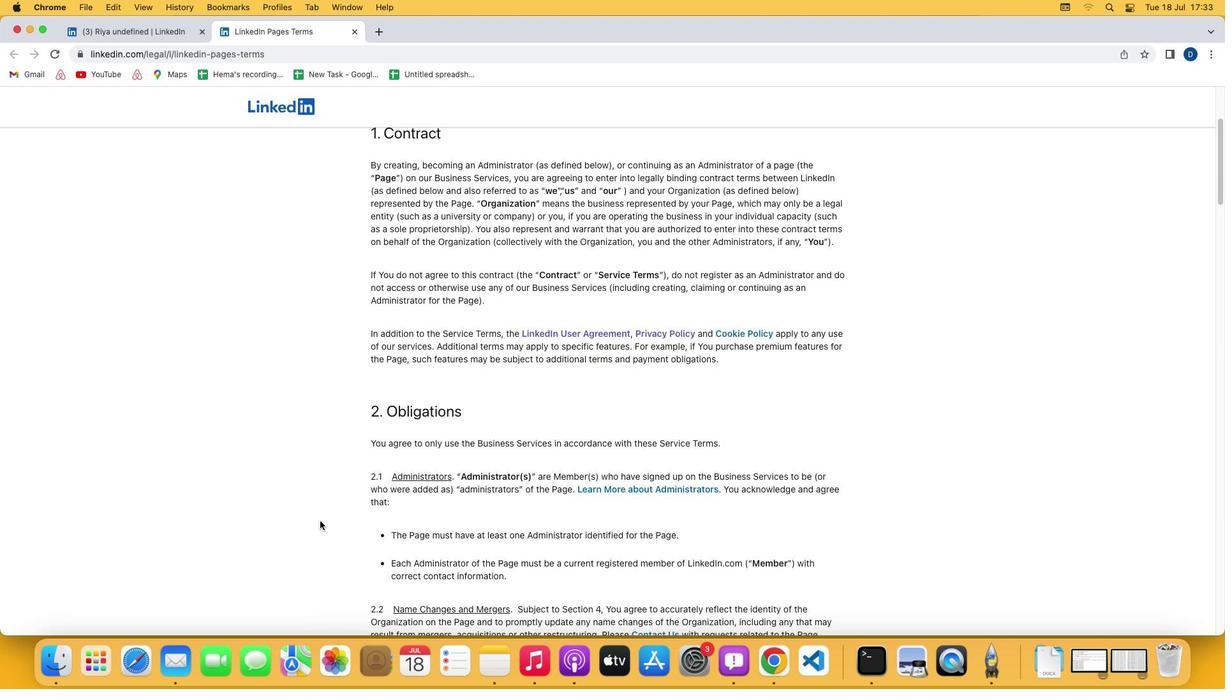 
Action: Mouse scrolled (320, 520) with delta (0, -1)
Screenshot: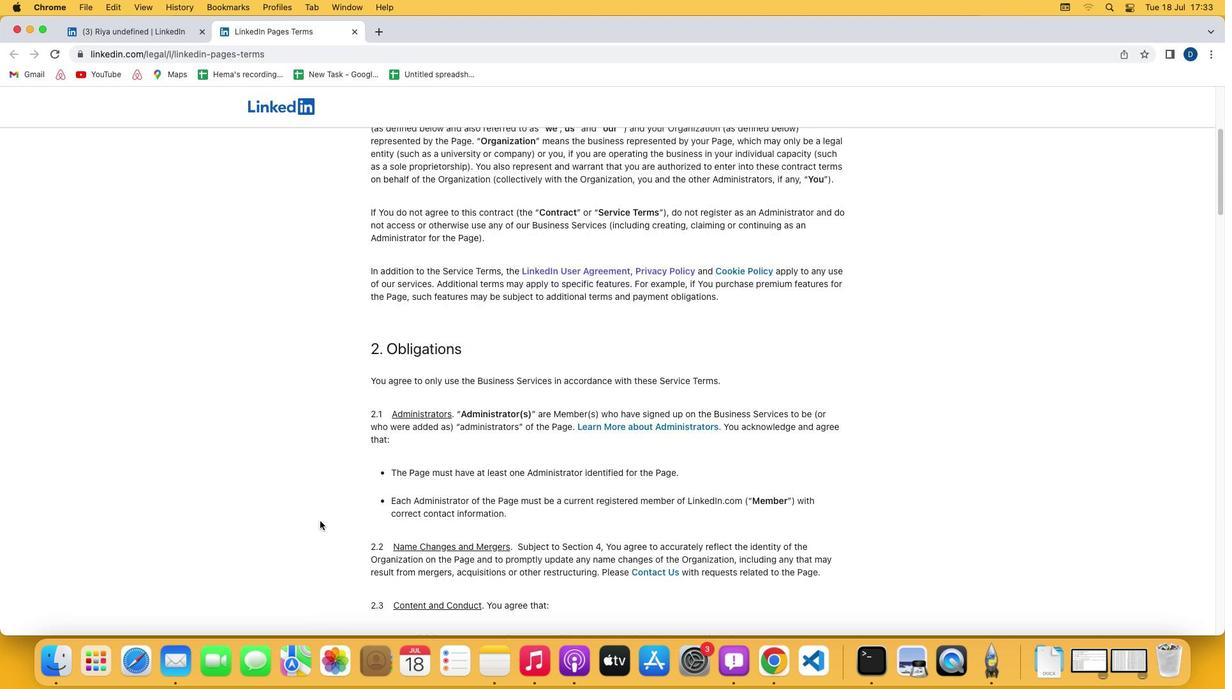 
Action: Mouse scrolled (320, 520) with delta (0, -1)
Screenshot: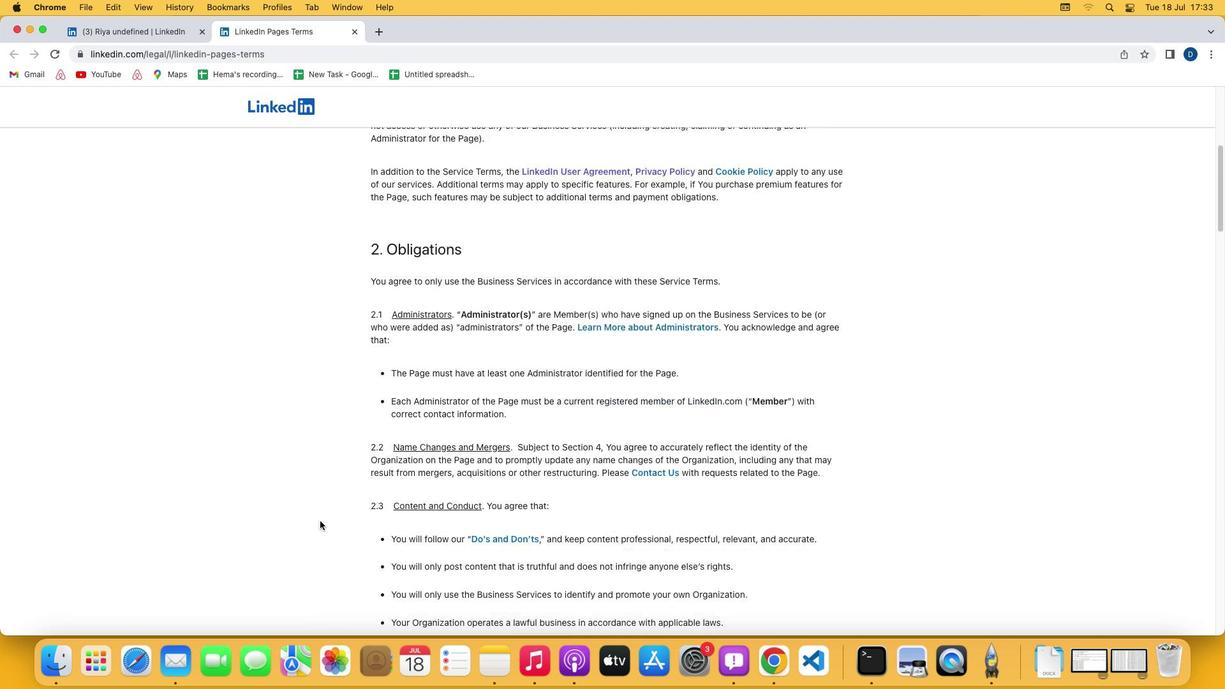 
Action: Mouse scrolled (320, 520) with delta (0, 0)
Screenshot: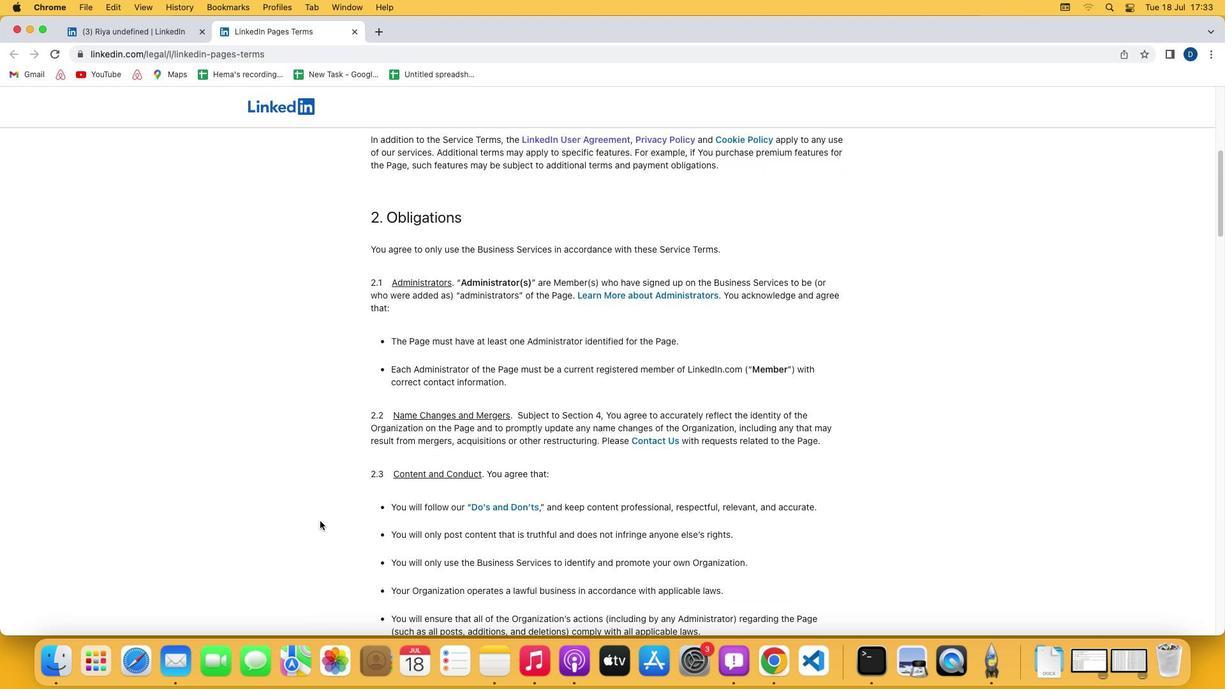 
Action: Mouse scrolled (320, 520) with delta (0, 0)
Screenshot: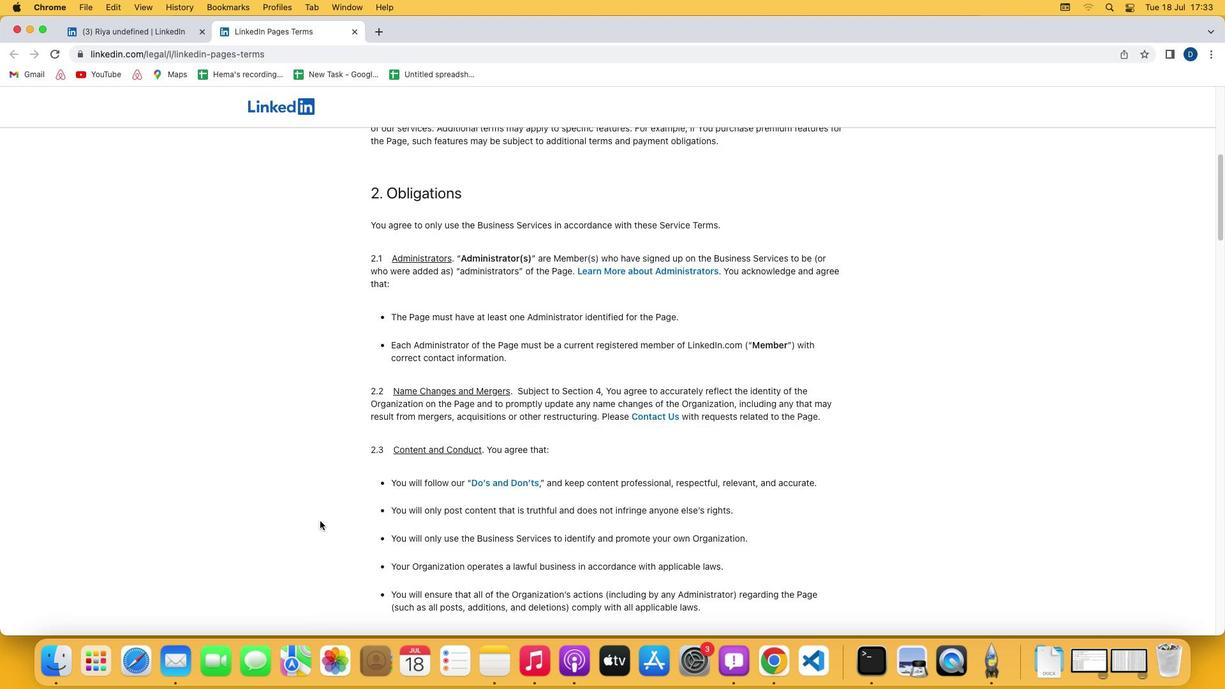 
Action: Mouse scrolled (320, 520) with delta (0, 0)
Screenshot: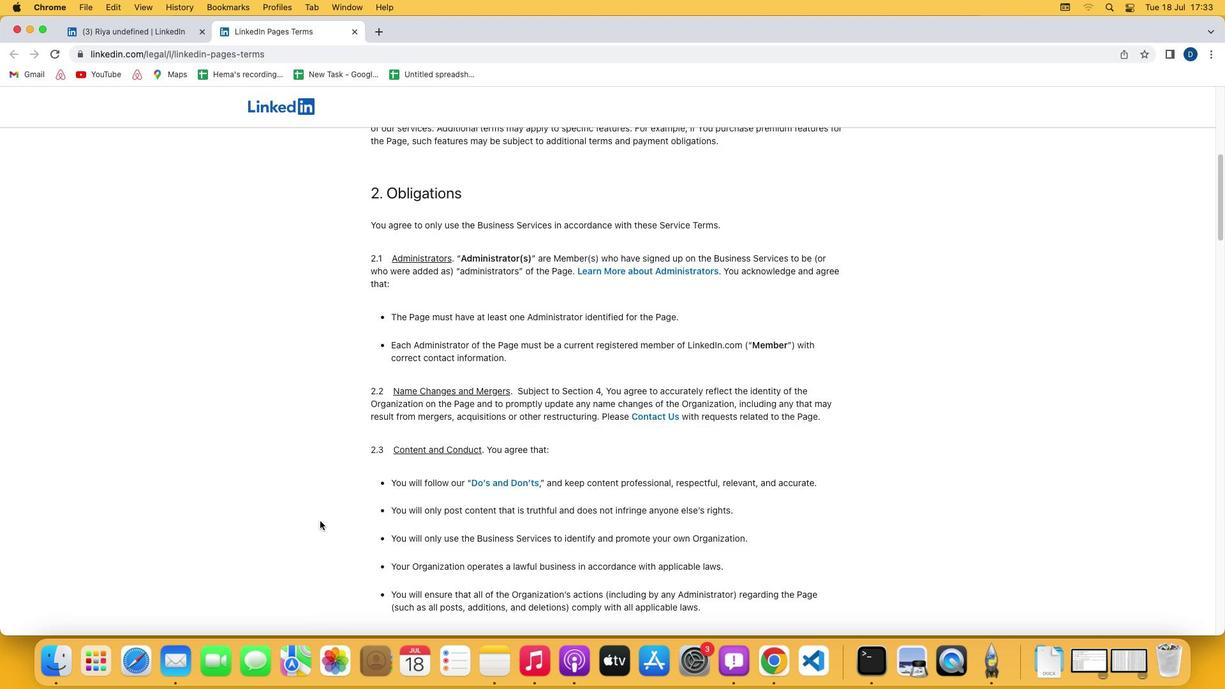 
Action: Mouse scrolled (320, 520) with delta (0, -1)
Screenshot: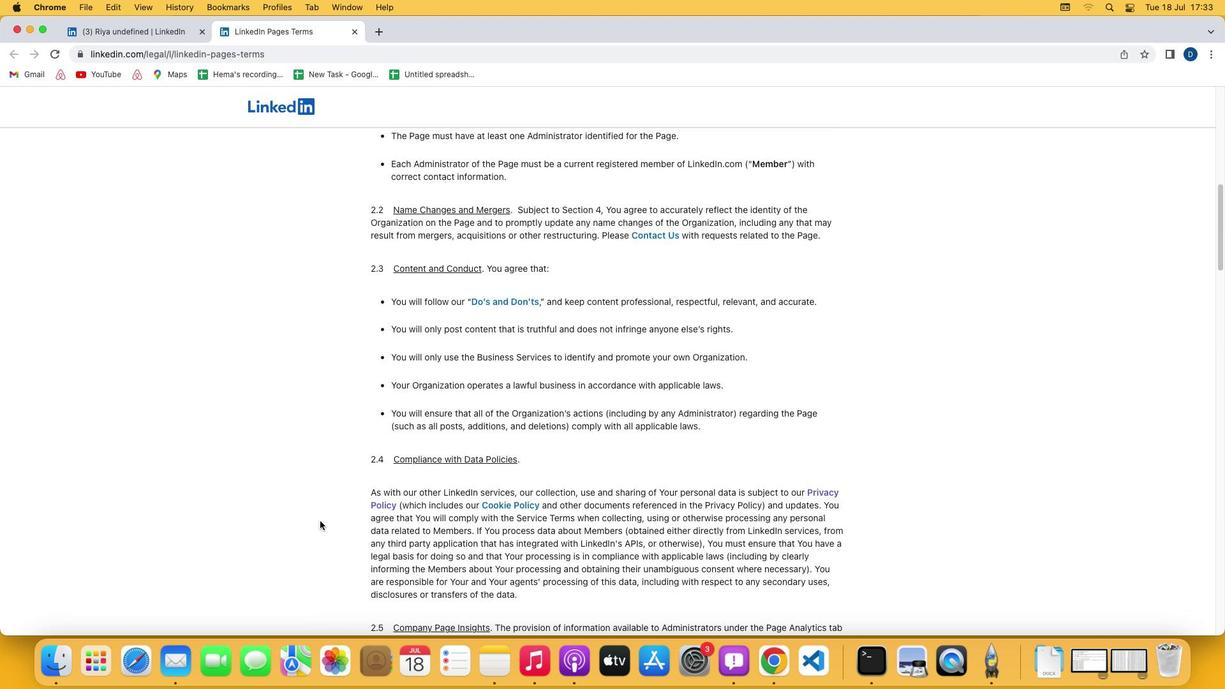 
Action: Mouse scrolled (320, 520) with delta (0, -2)
Screenshot: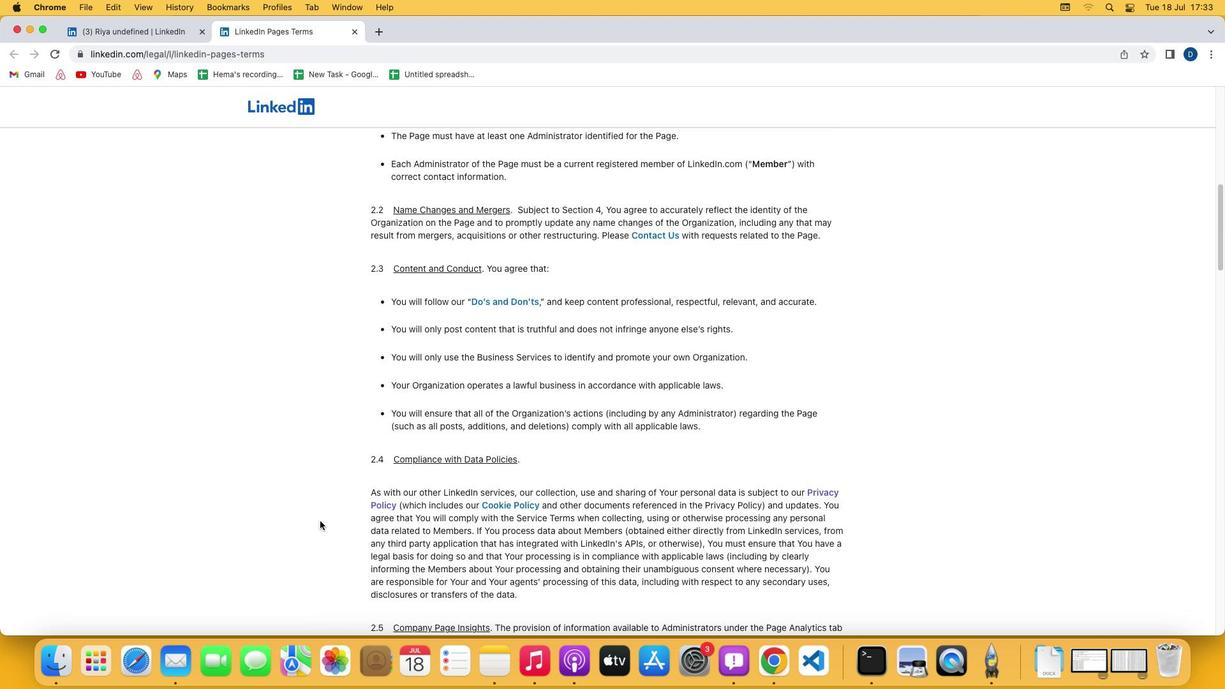 
Action: Mouse scrolled (320, 520) with delta (0, 0)
Screenshot: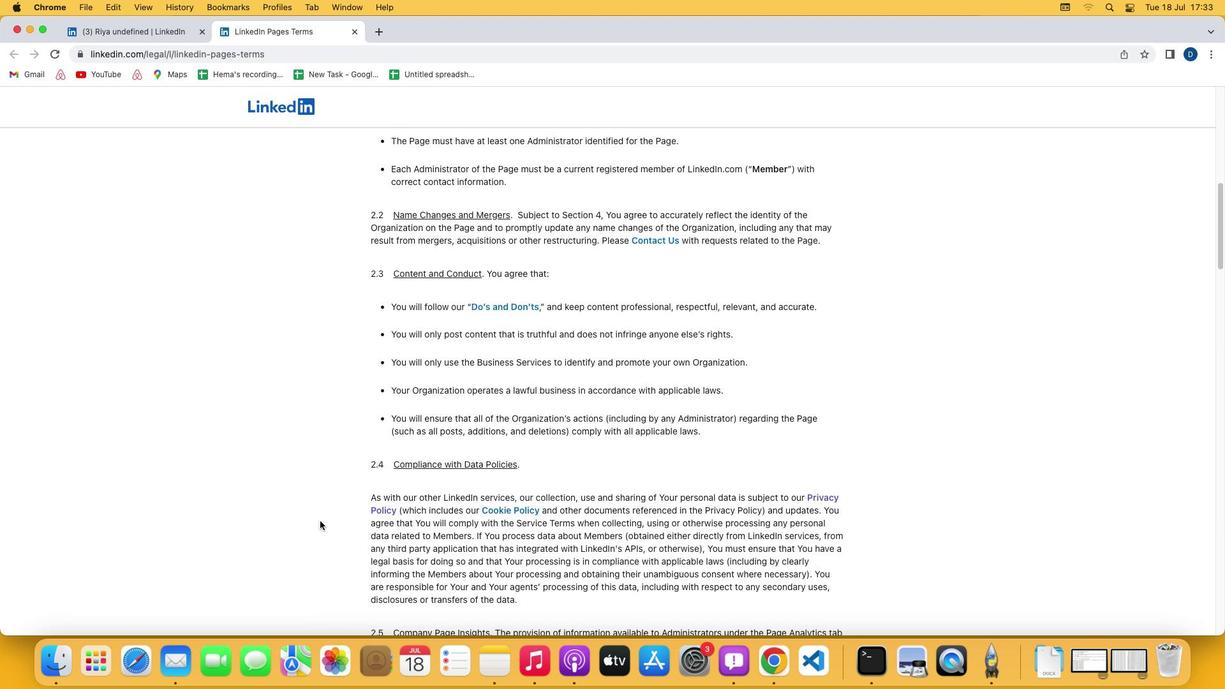 
Action: Mouse scrolled (320, 520) with delta (0, 0)
Screenshot: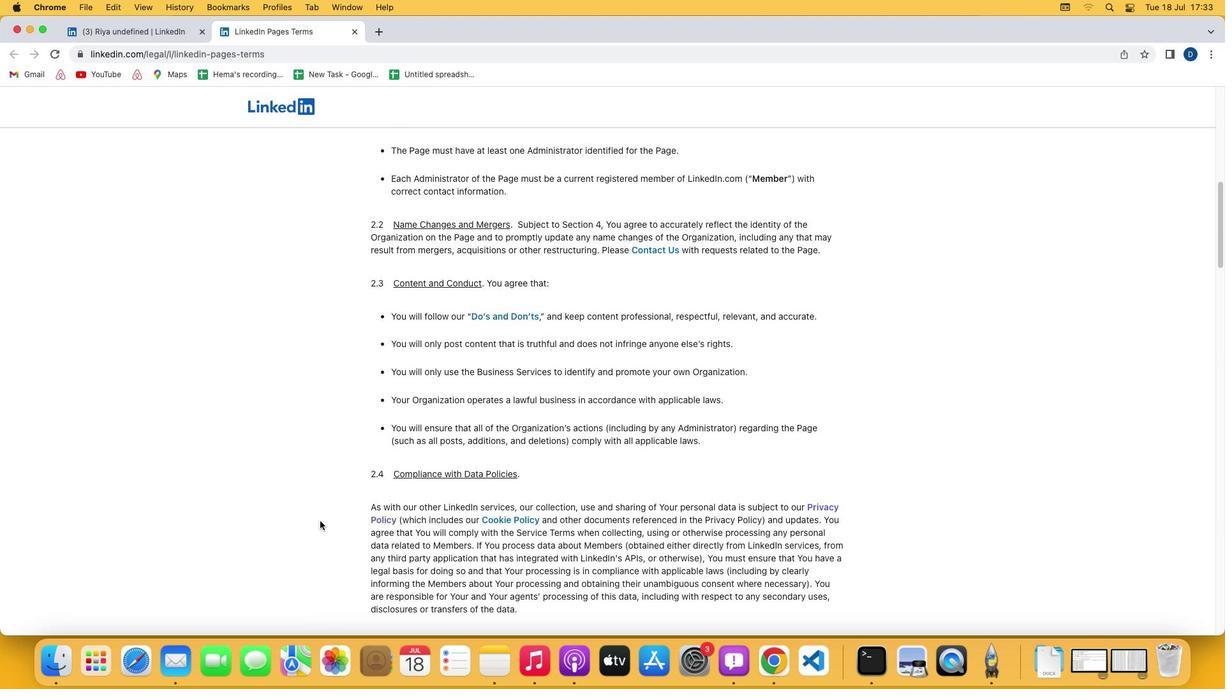 
Action: Mouse scrolled (320, 520) with delta (0, 1)
Screenshot: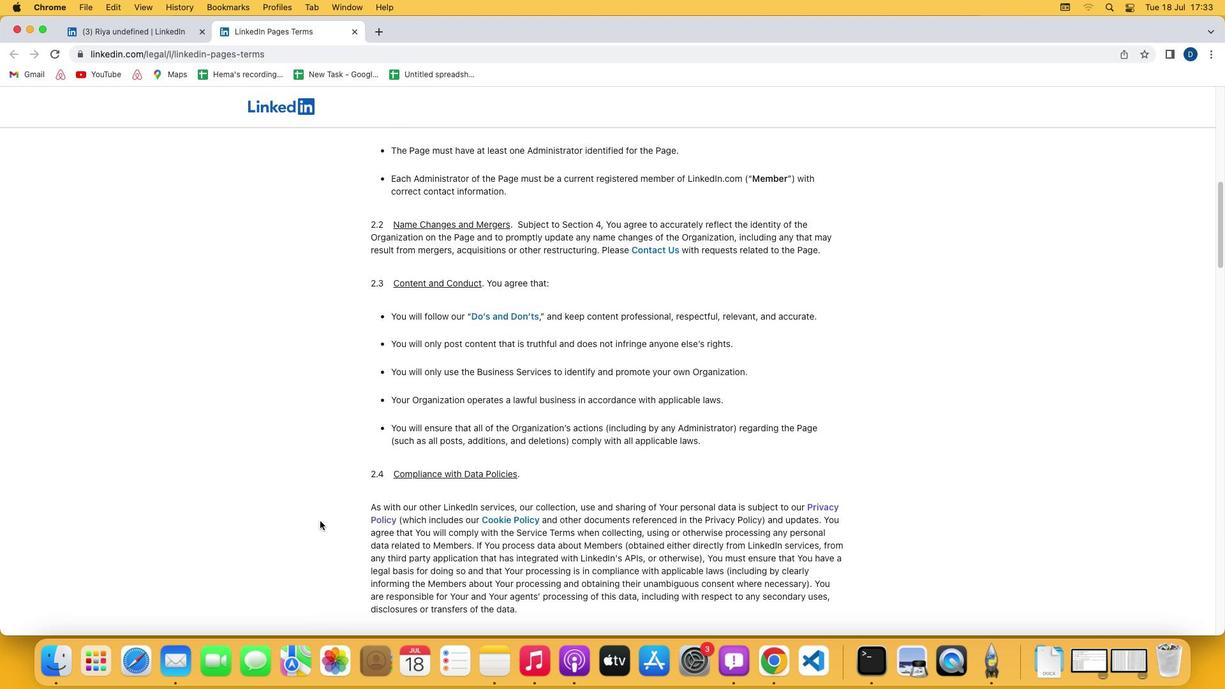 
Action: Mouse scrolled (320, 520) with delta (0, 1)
Screenshot: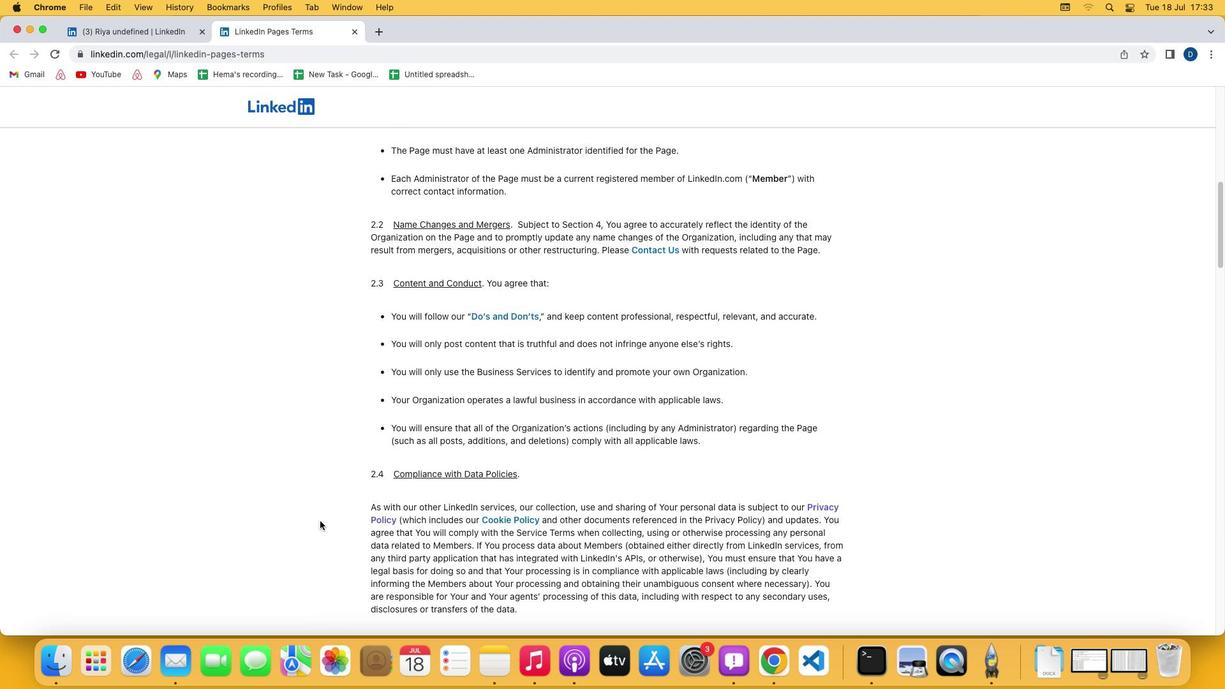 
Action: Mouse scrolled (320, 520) with delta (0, 2)
Screenshot: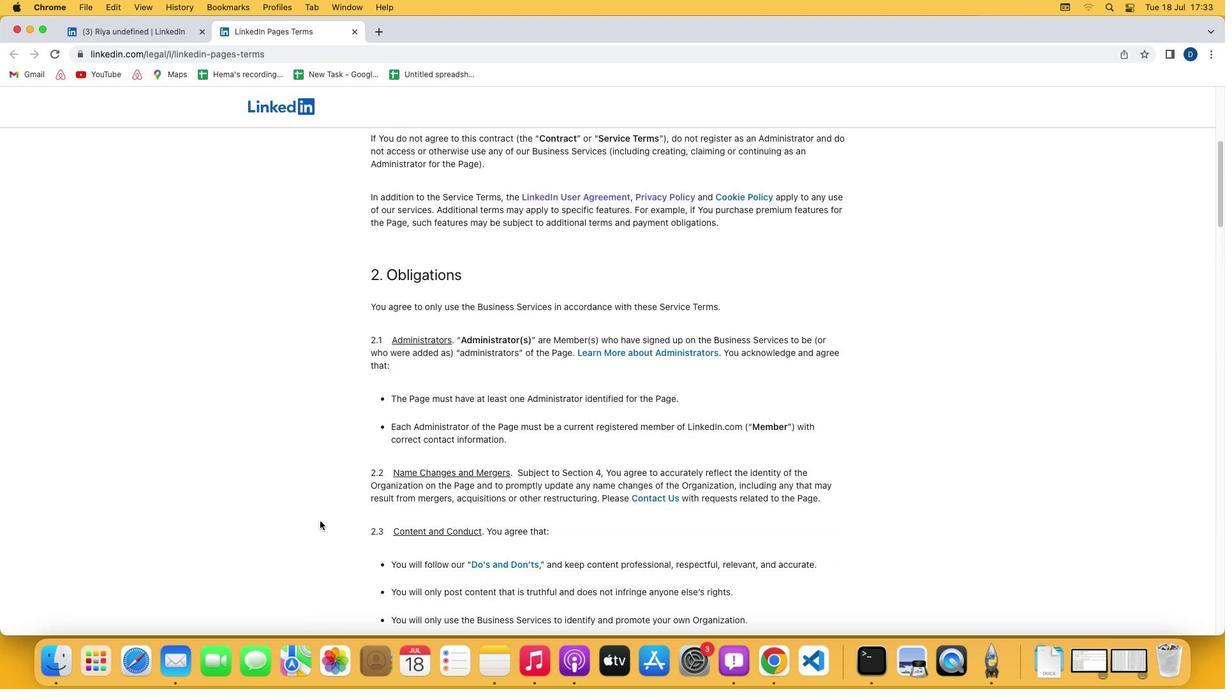 
Action: Mouse scrolled (320, 520) with delta (0, 3)
Screenshot: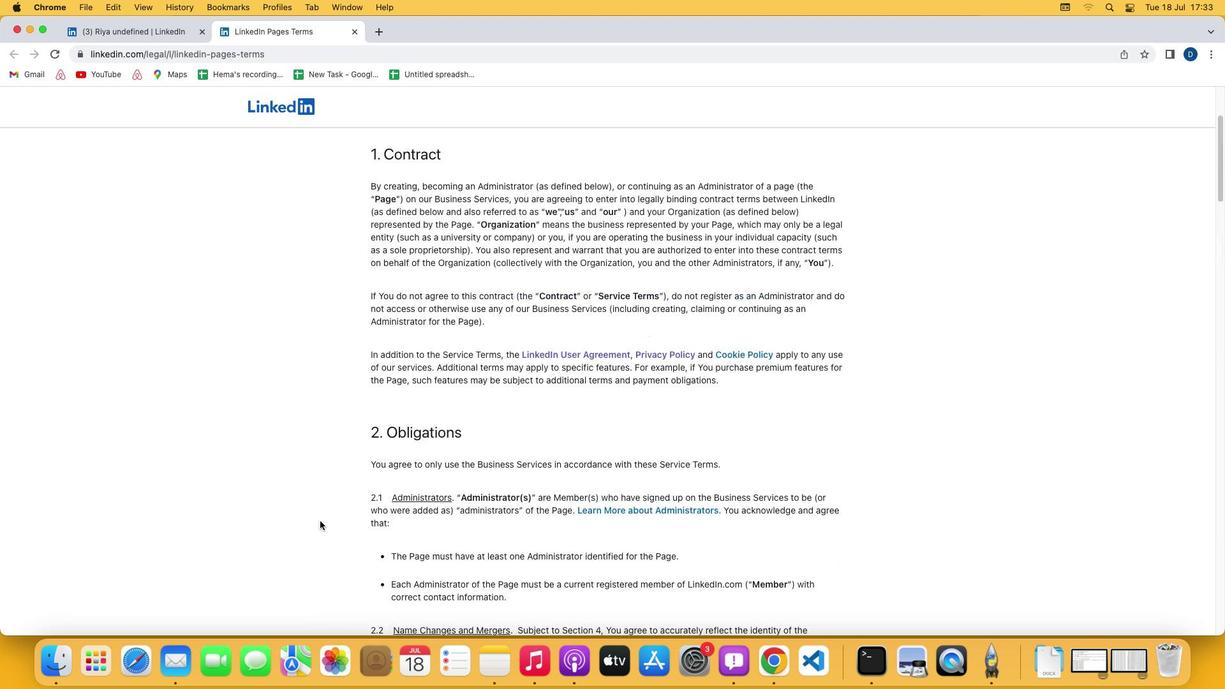 
Action: Mouse scrolled (320, 520) with delta (0, 0)
Screenshot: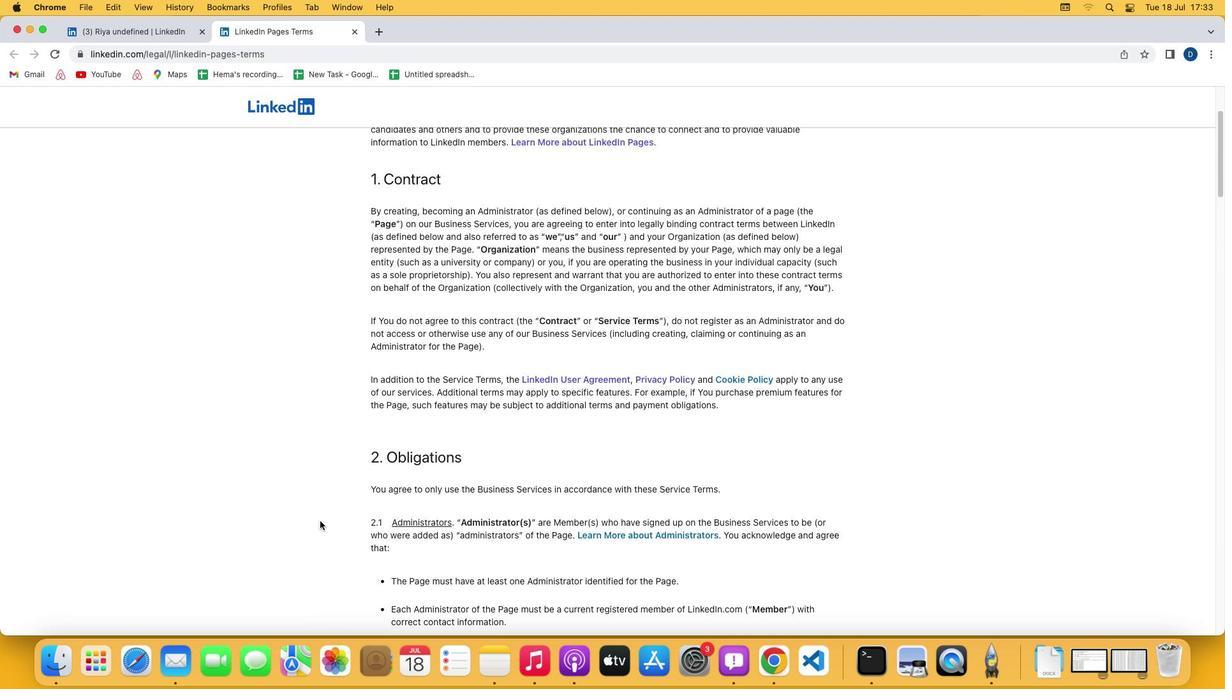 
Action: Mouse scrolled (320, 520) with delta (0, 0)
Screenshot: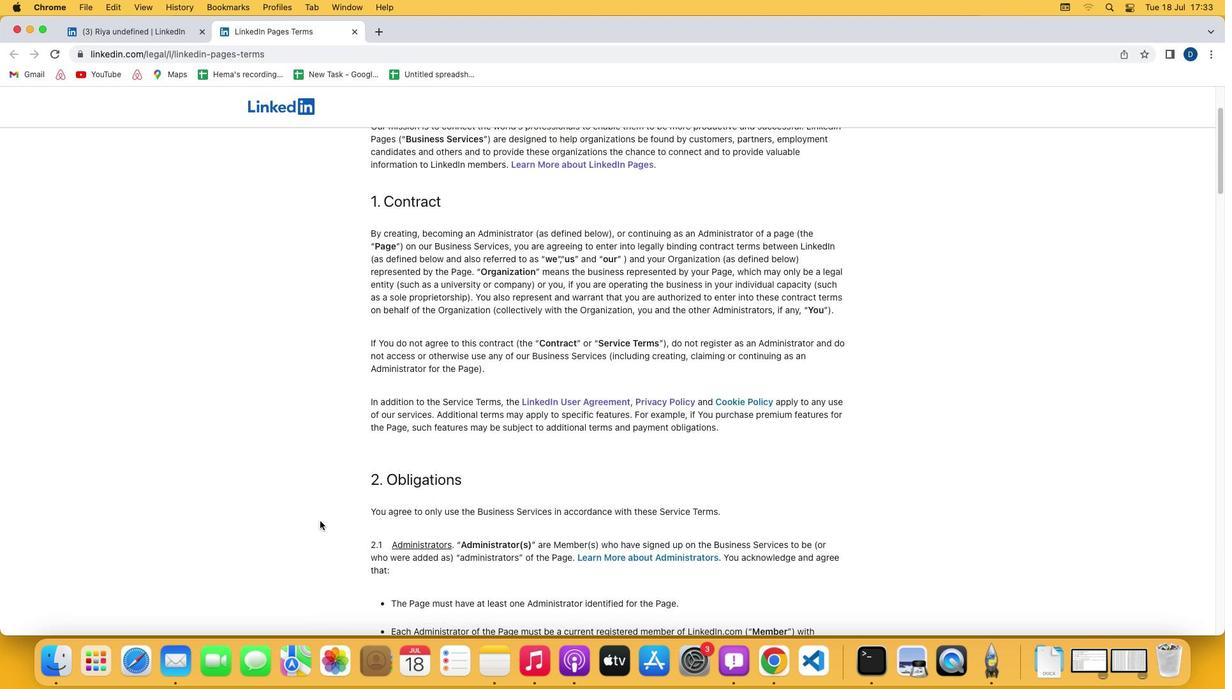 
Action: Mouse scrolled (320, 520) with delta (0, 1)
Screenshot: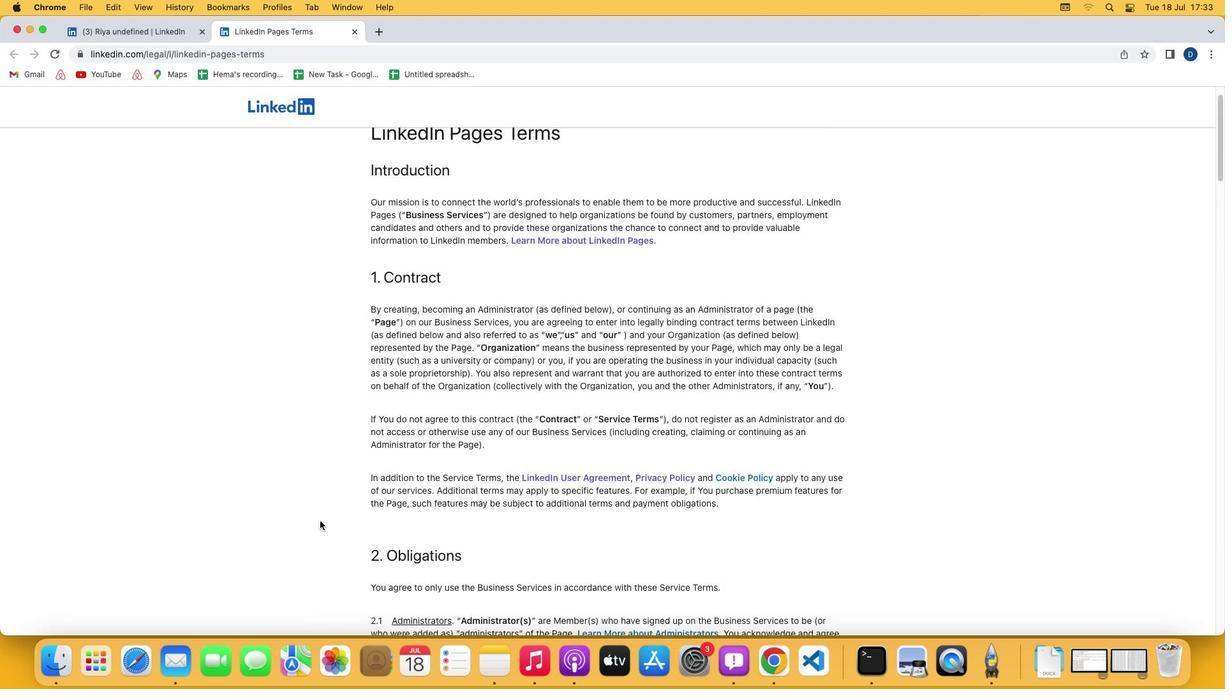 
Action: Mouse scrolled (320, 520) with delta (0, 2)
Screenshot: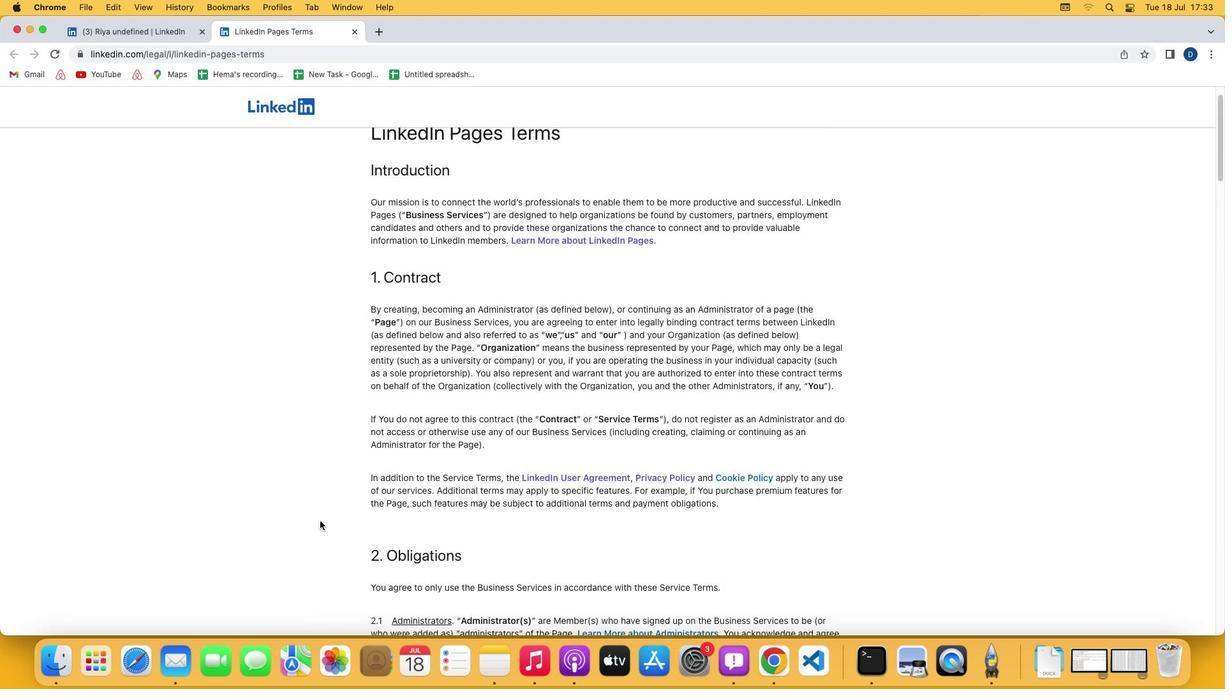 
Action: Mouse scrolled (320, 520) with delta (0, 3)
Screenshot: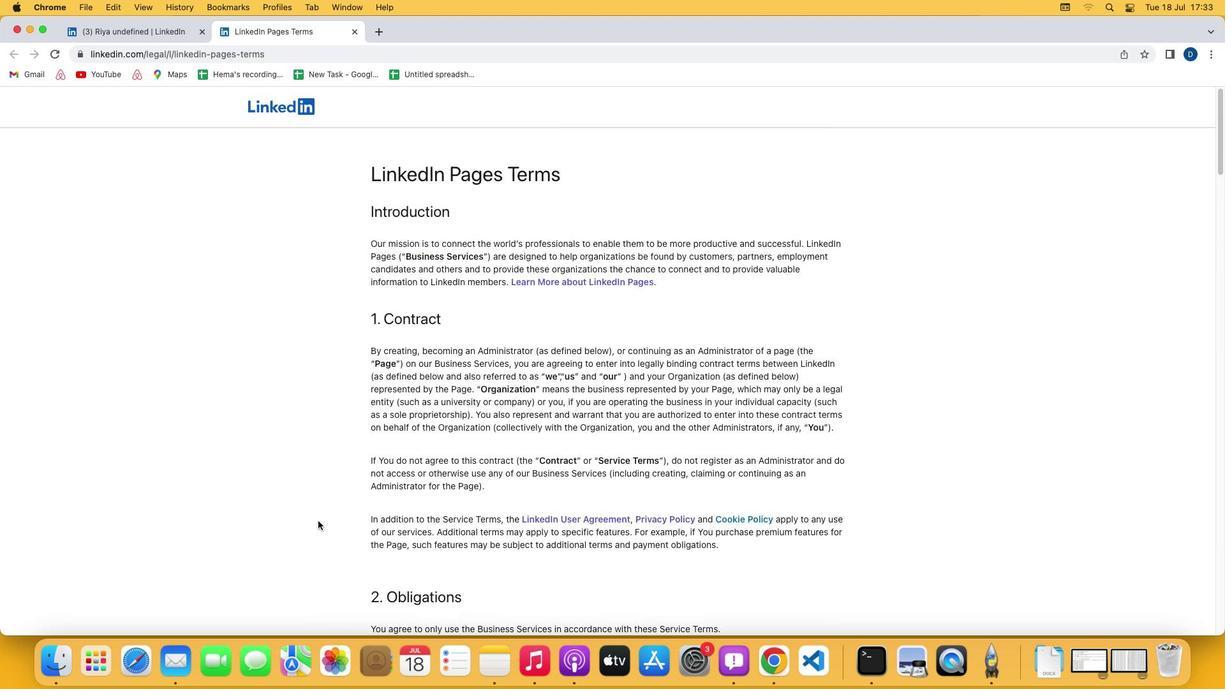 
Action: Mouse moved to (318, 521)
Screenshot: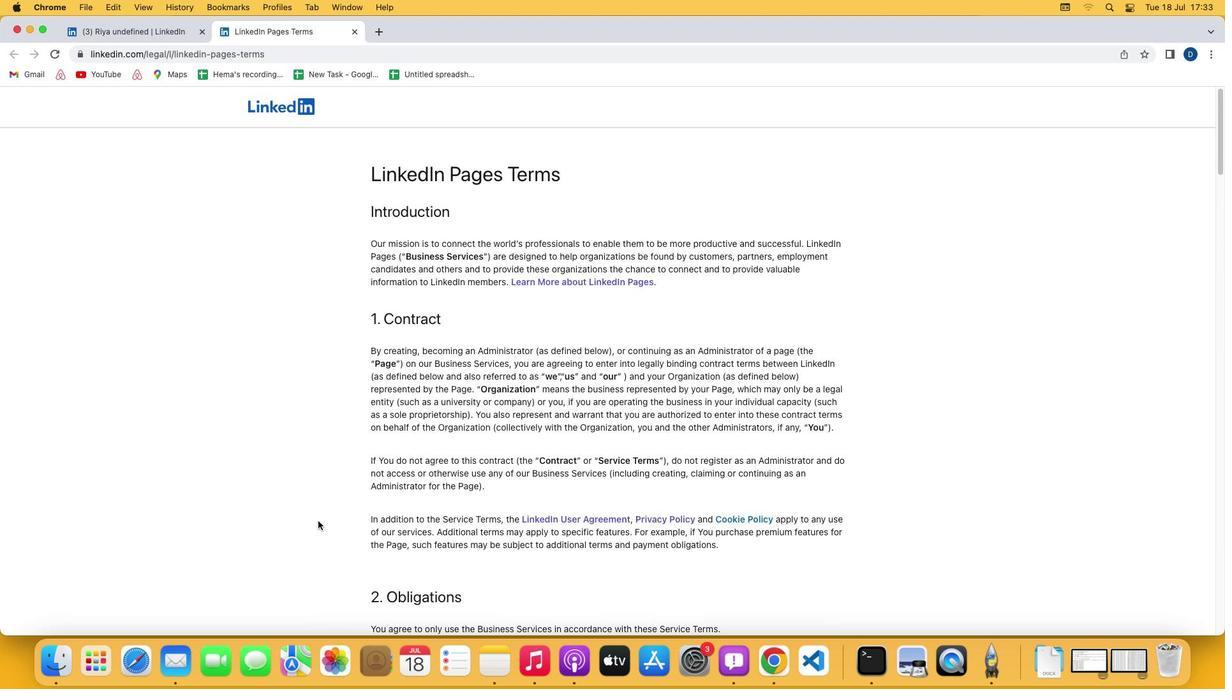 
